 Task: Find connections with filter location Rāmganj with filter topic #jobinterviewswith filter profile language Spanish with filter current company Shoppers Stop with filter school Central Academy Schools with filter industry Oil and Coal Product Manufacturing with filter service category AssistanceAdvertising with filter keywords title Director of Ethical Hacking
Action: Mouse moved to (516, 99)
Screenshot: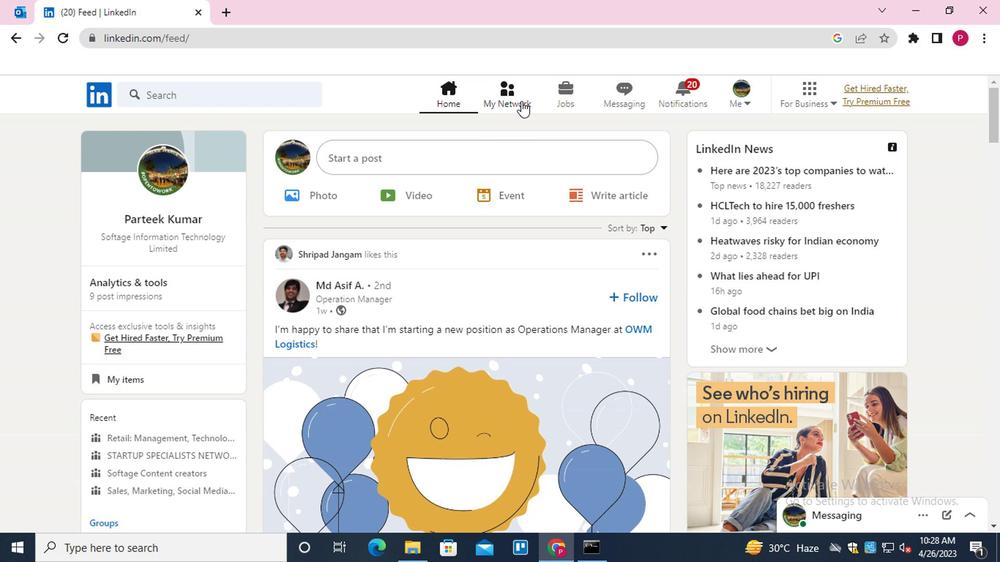 
Action: Mouse pressed left at (516, 99)
Screenshot: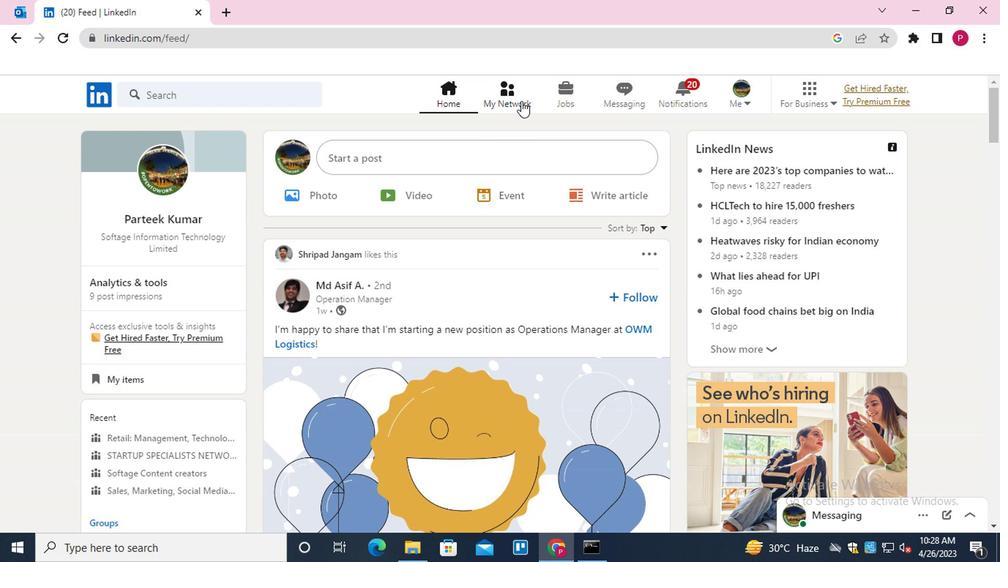 
Action: Mouse moved to (191, 182)
Screenshot: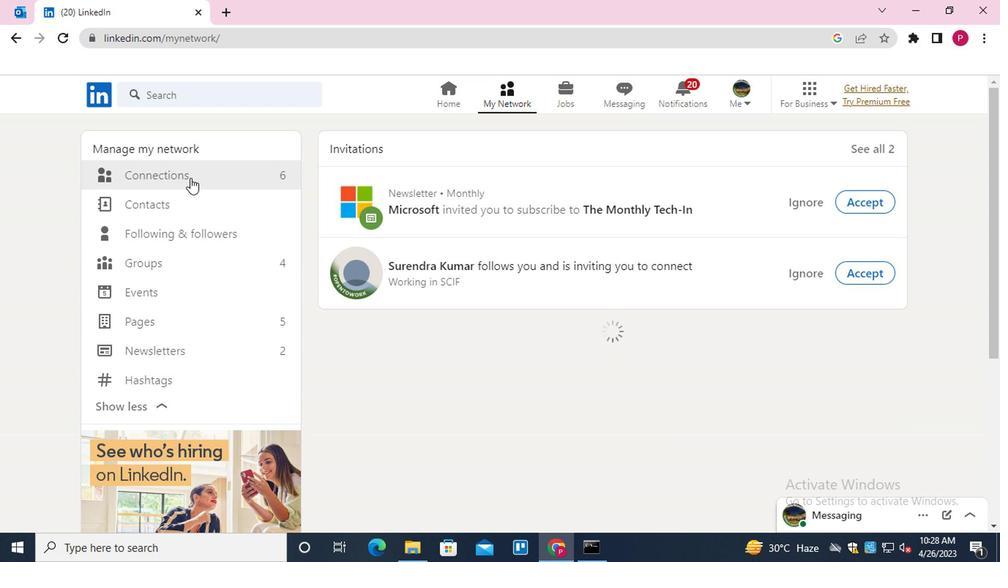 
Action: Mouse pressed left at (191, 182)
Screenshot: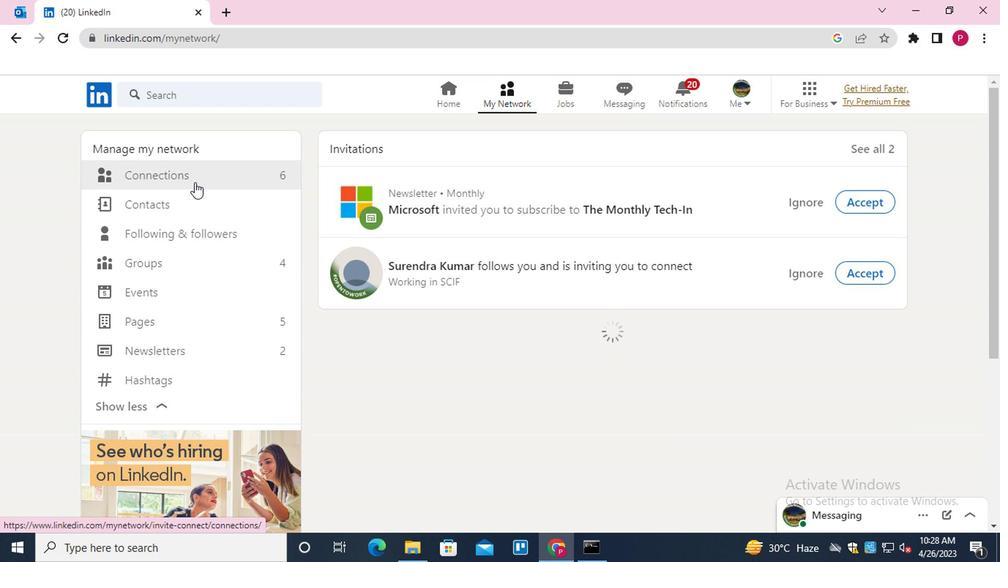 
Action: Mouse moved to (594, 173)
Screenshot: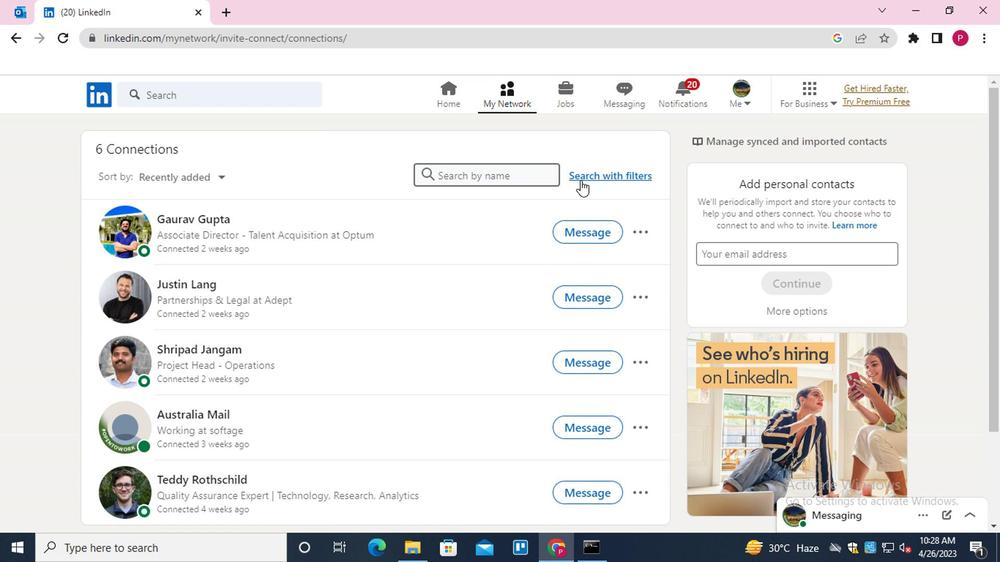 
Action: Mouse pressed left at (594, 173)
Screenshot: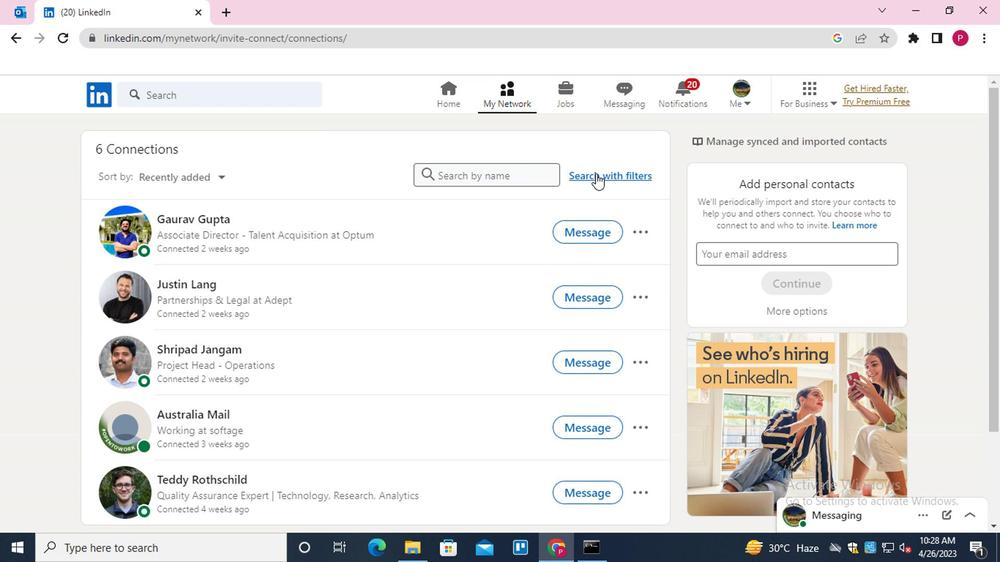 
Action: Mouse moved to (477, 128)
Screenshot: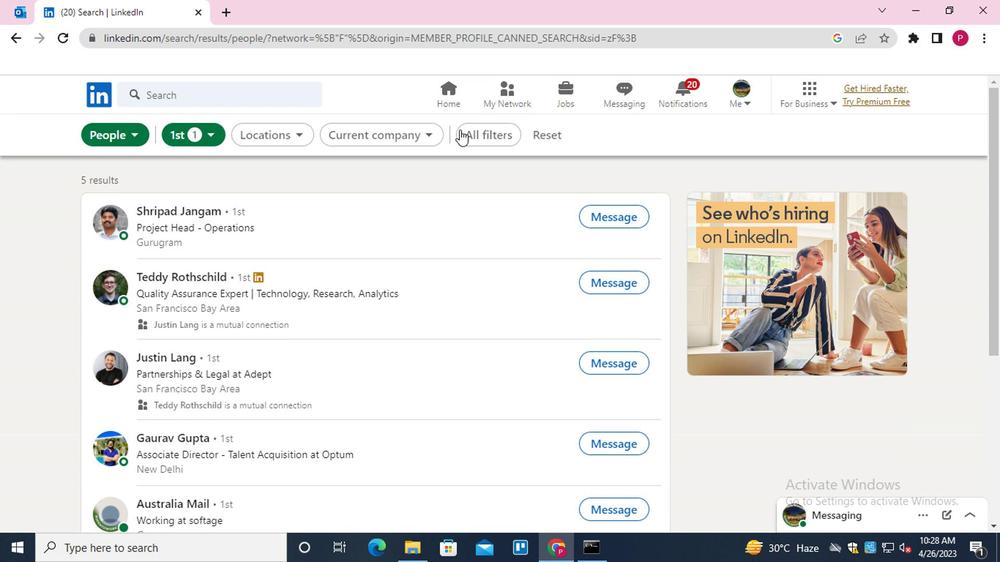 
Action: Mouse pressed left at (477, 128)
Screenshot: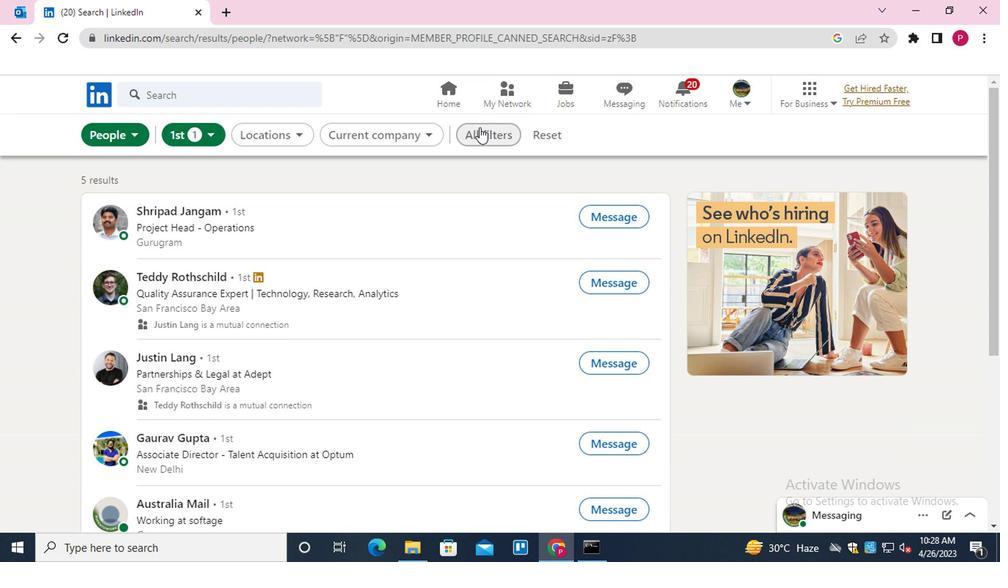 
Action: Mouse moved to (746, 311)
Screenshot: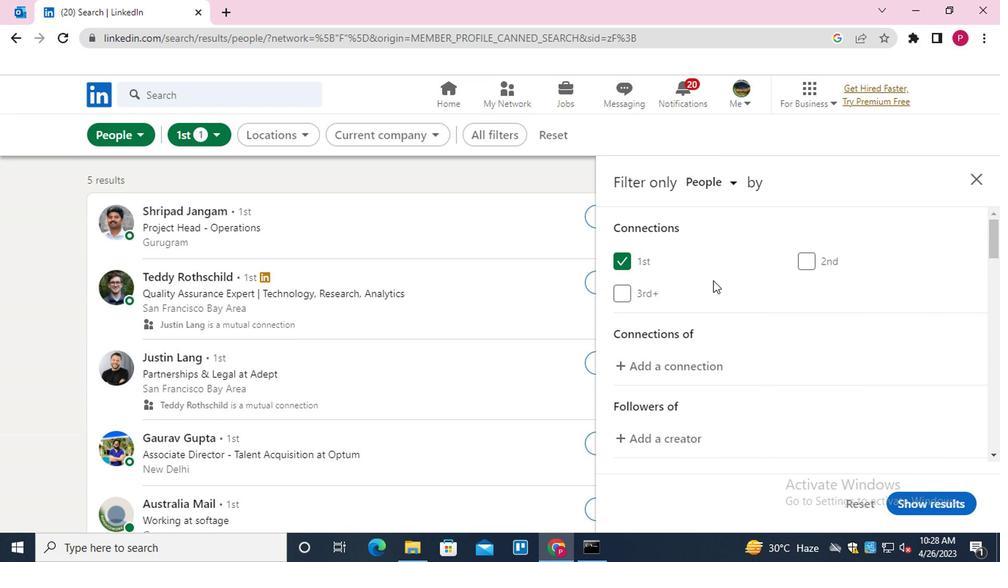 
Action: Mouse scrolled (746, 310) with delta (0, -1)
Screenshot: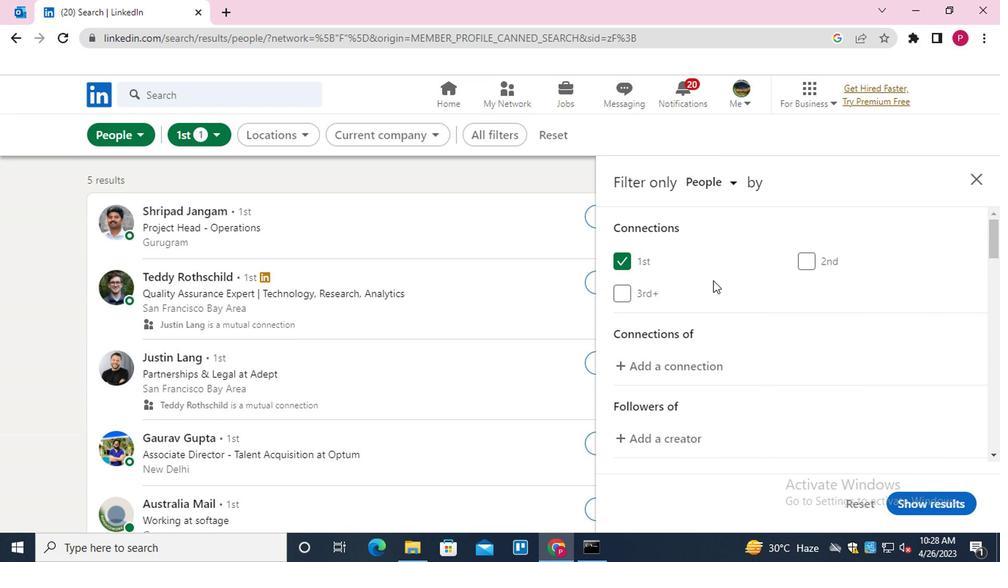 
Action: Mouse moved to (748, 314)
Screenshot: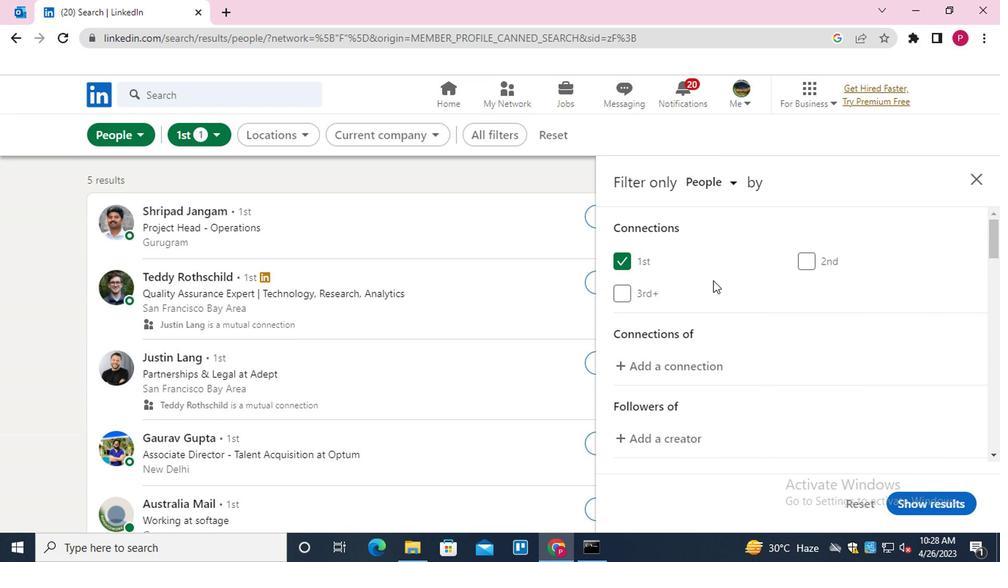 
Action: Mouse scrolled (748, 313) with delta (0, -1)
Screenshot: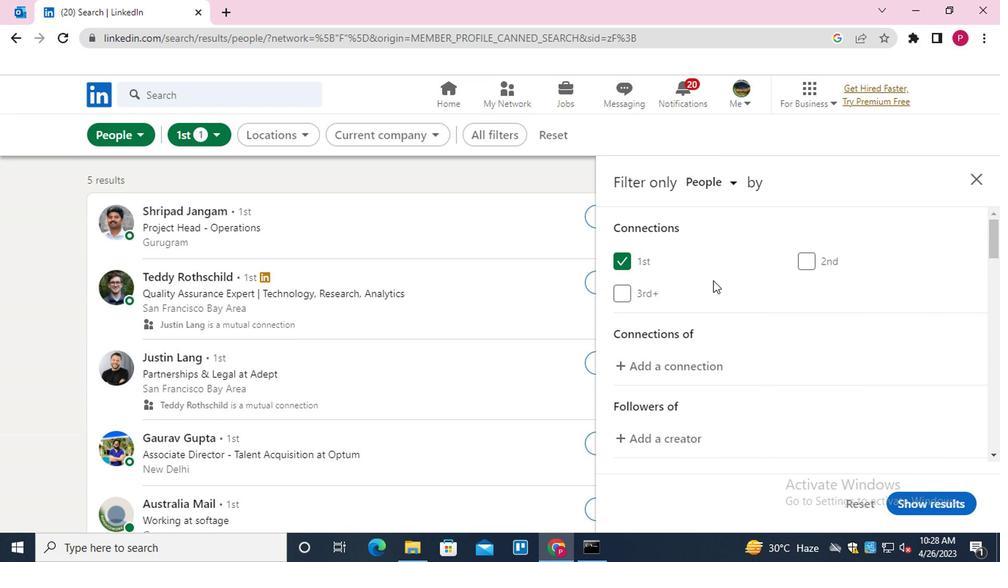 
Action: Mouse scrolled (748, 313) with delta (0, -1)
Screenshot: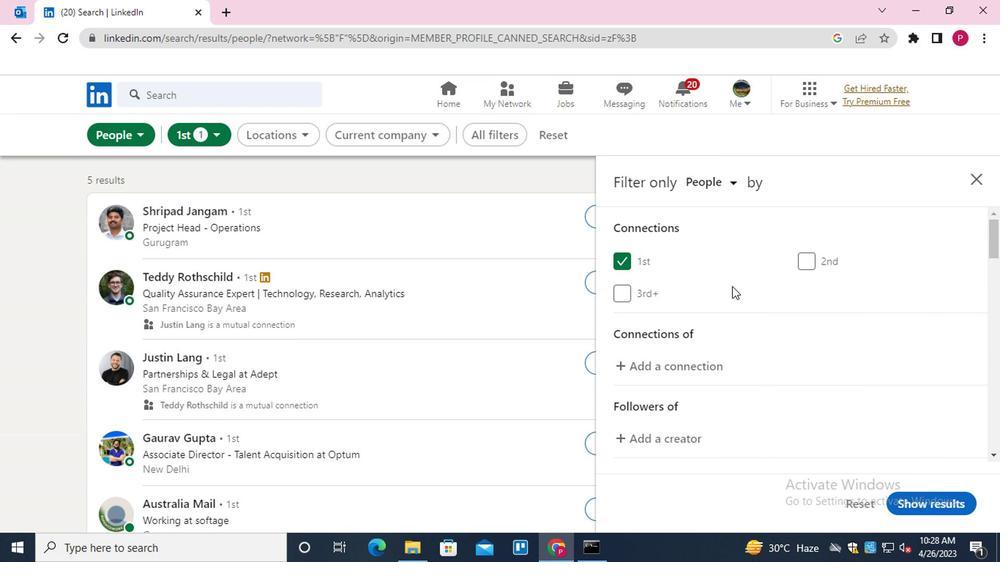 
Action: Mouse moved to (851, 344)
Screenshot: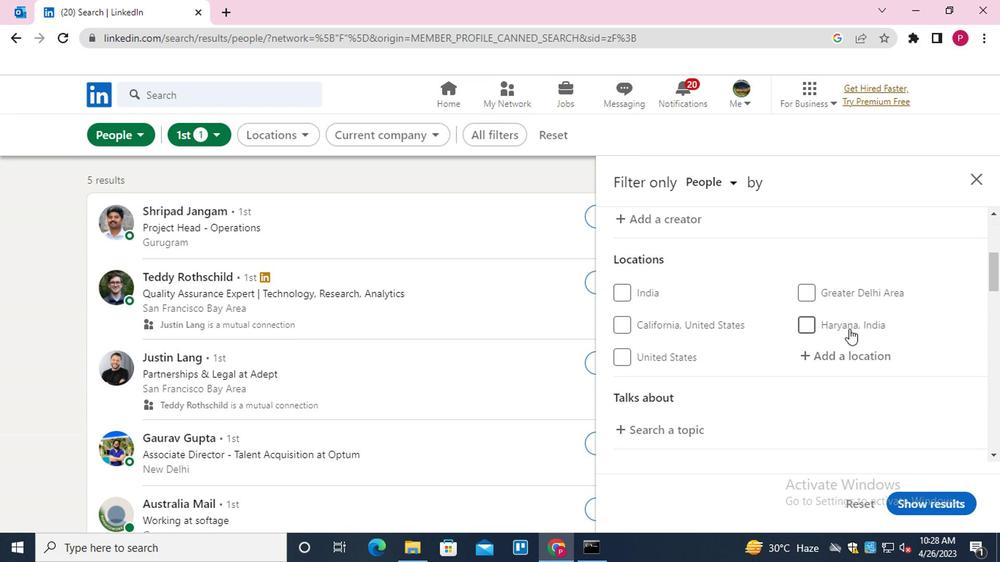 
Action: Mouse pressed left at (851, 344)
Screenshot: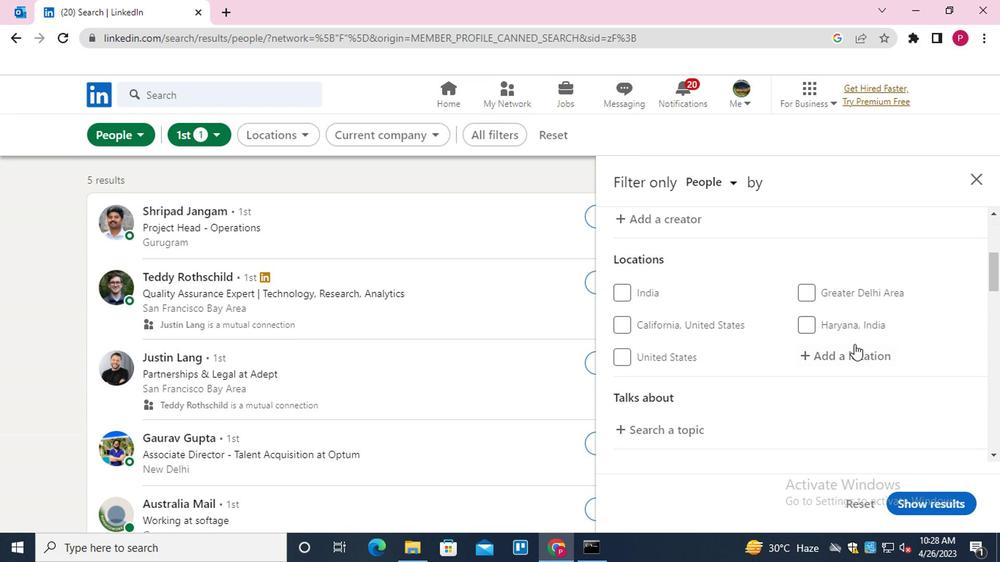 
Action: Key pressed <Key.shift>RAMGANJ<Key.down><Key.enter>
Screenshot: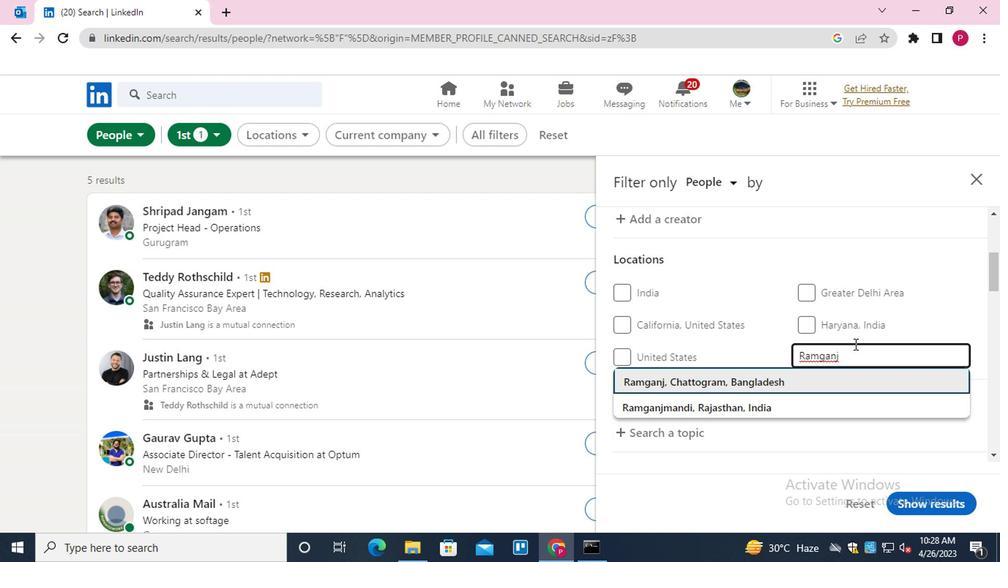 
Action: Mouse moved to (728, 341)
Screenshot: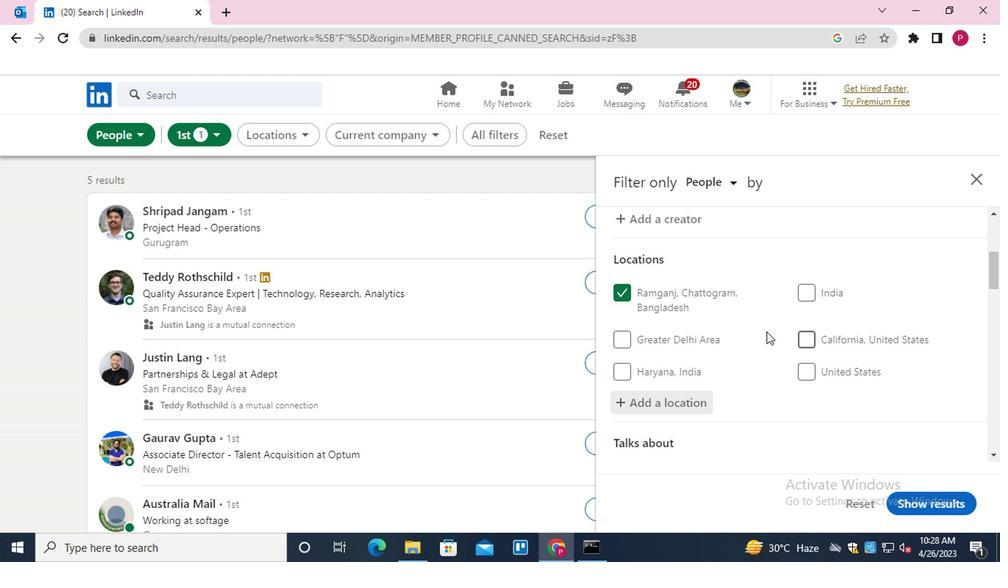 
Action: Mouse scrolled (728, 340) with delta (0, -1)
Screenshot: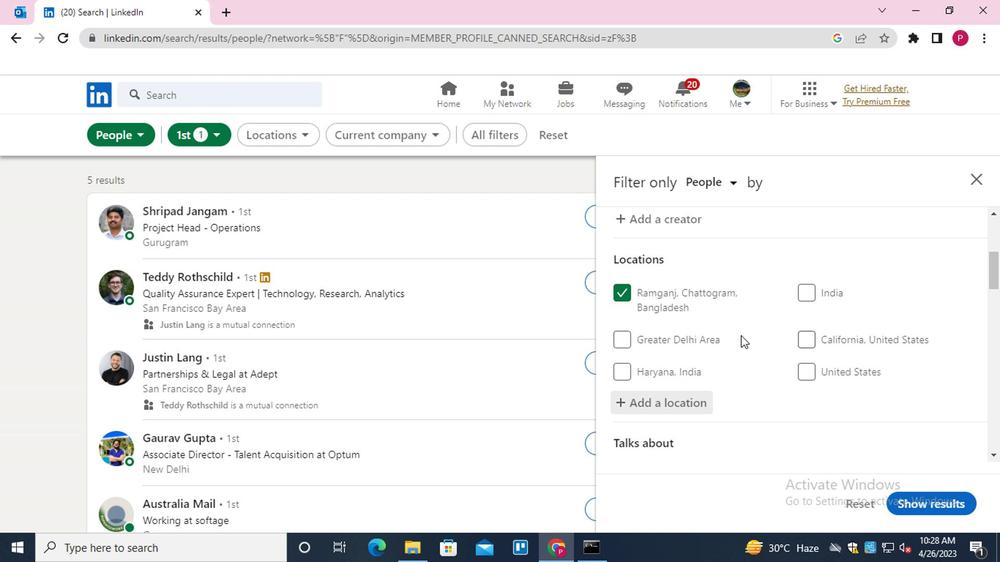 
Action: Mouse scrolled (728, 340) with delta (0, -1)
Screenshot: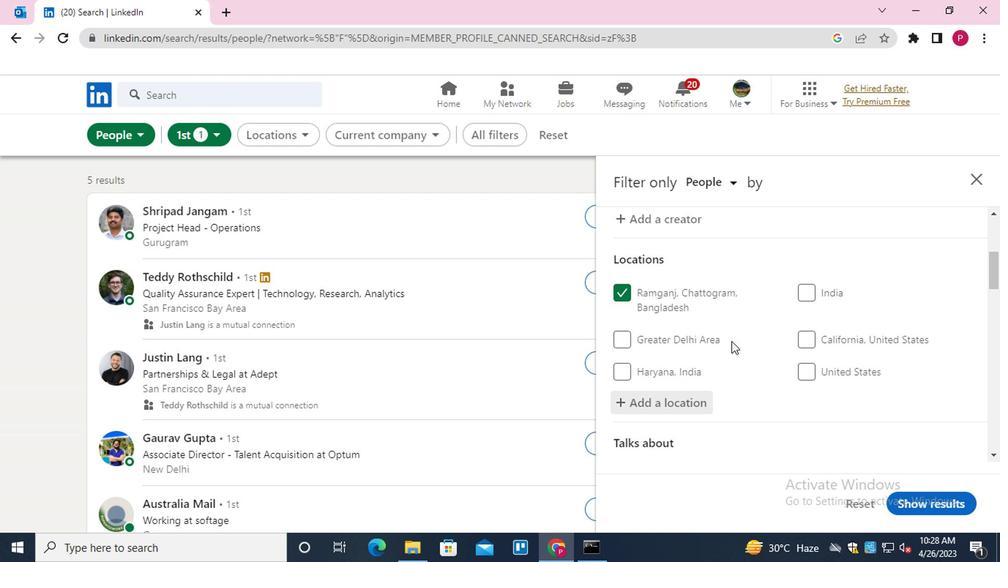 
Action: Mouse moved to (654, 327)
Screenshot: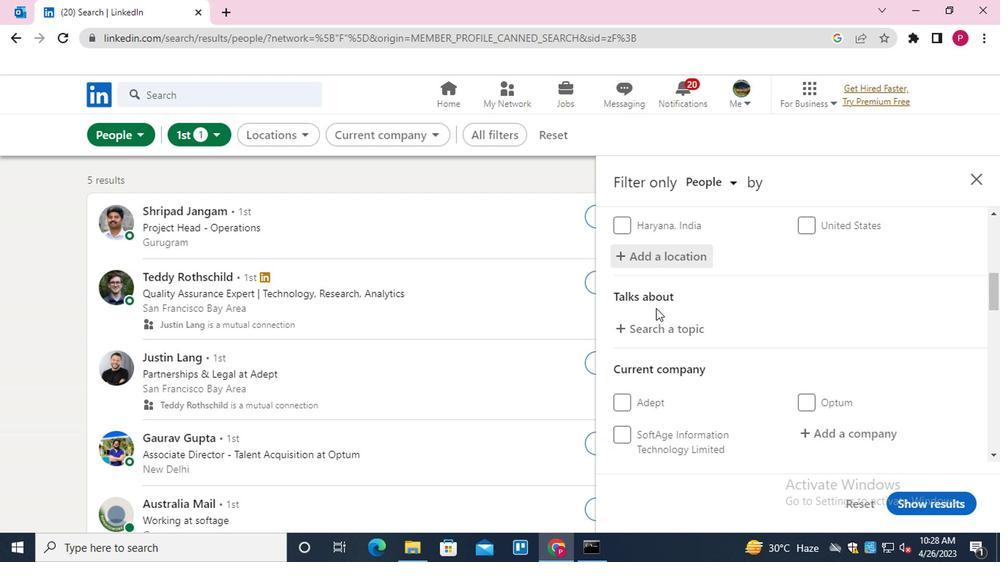 
Action: Mouse pressed left at (654, 327)
Screenshot: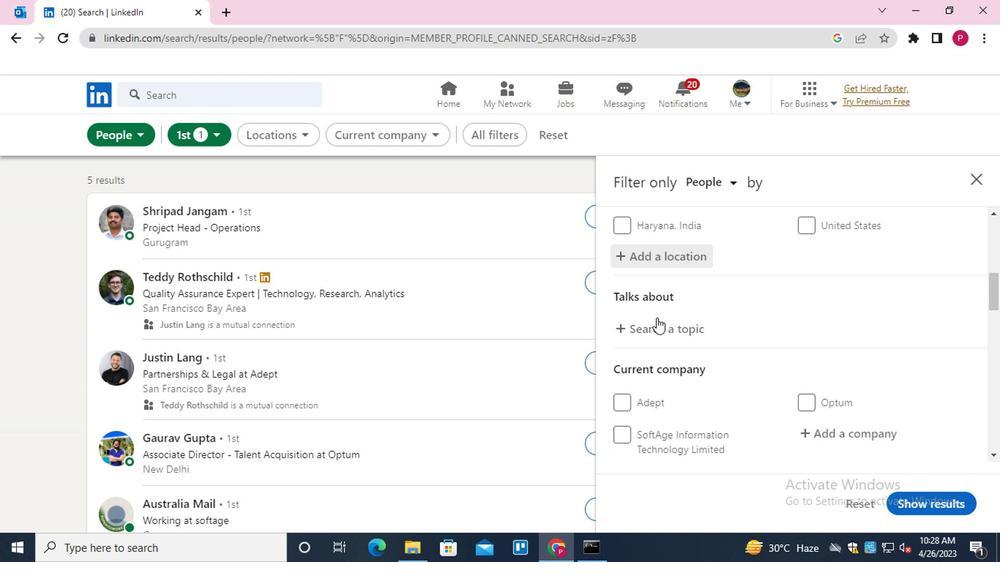 
Action: Mouse moved to (654, 327)
Screenshot: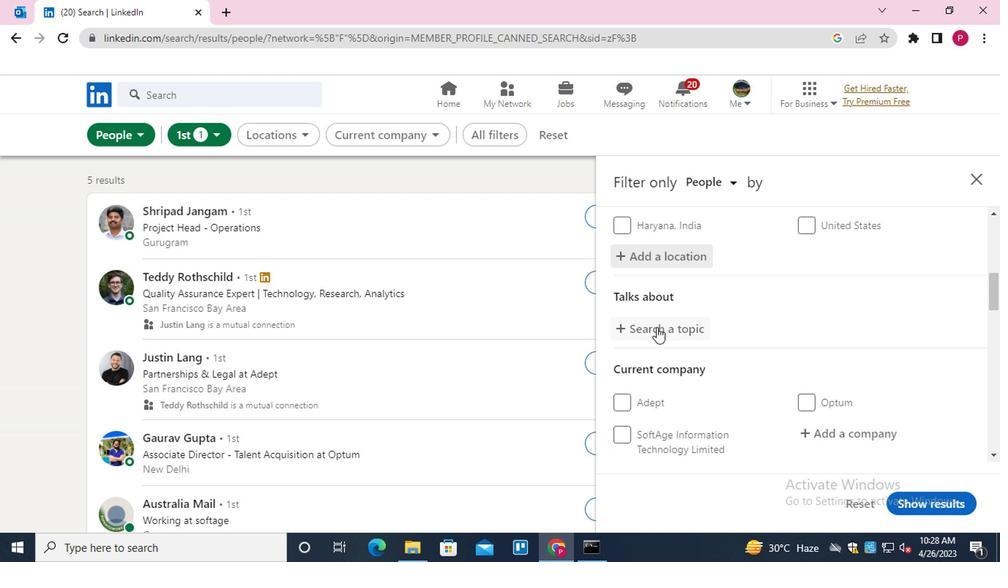 
Action: Key pressed JOBINTERVIEW<Key.down><Key.down><Key.enter>
Screenshot: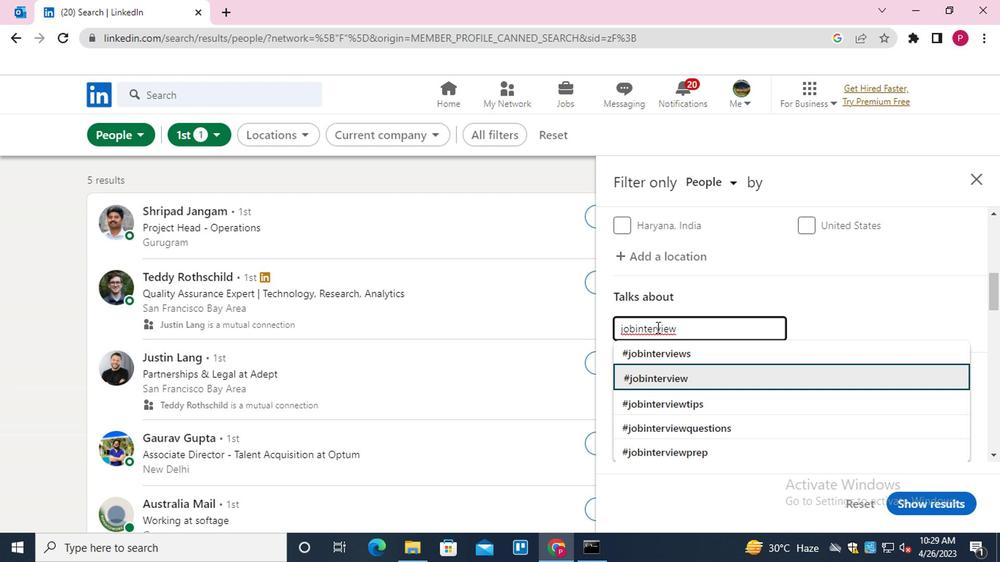 
Action: Mouse moved to (644, 336)
Screenshot: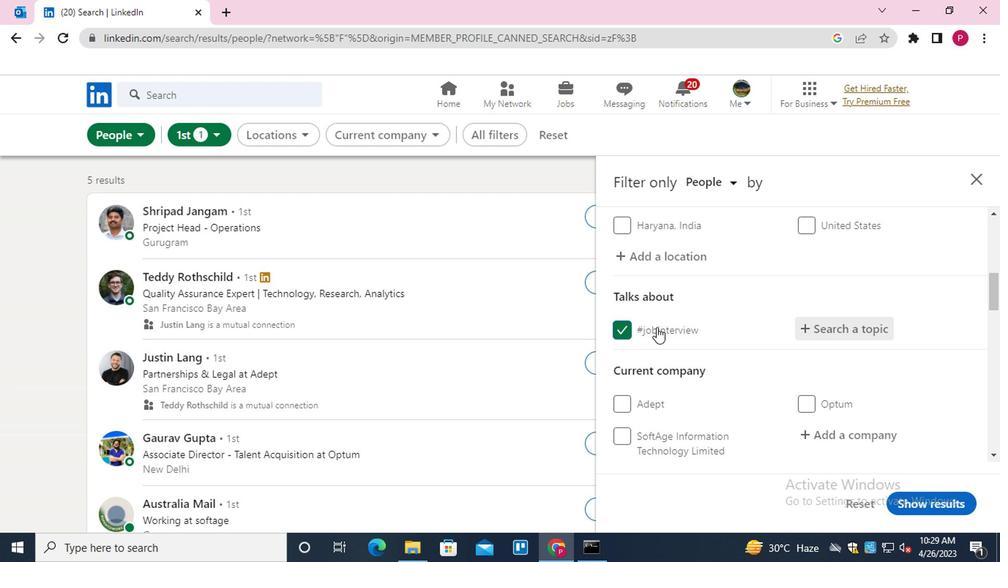 
Action: Mouse scrolled (644, 335) with delta (0, -1)
Screenshot: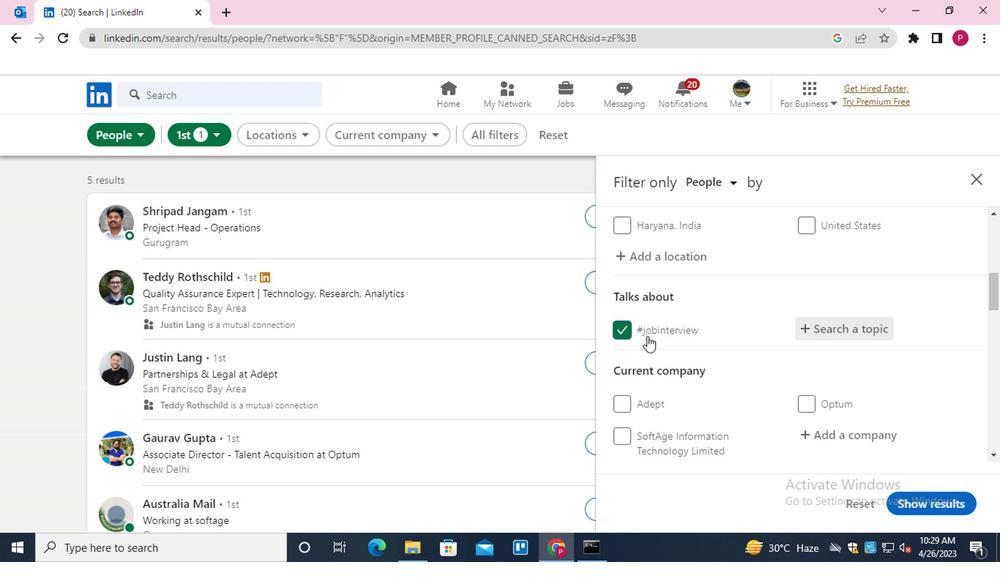
Action: Mouse moved to (643, 336)
Screenshot: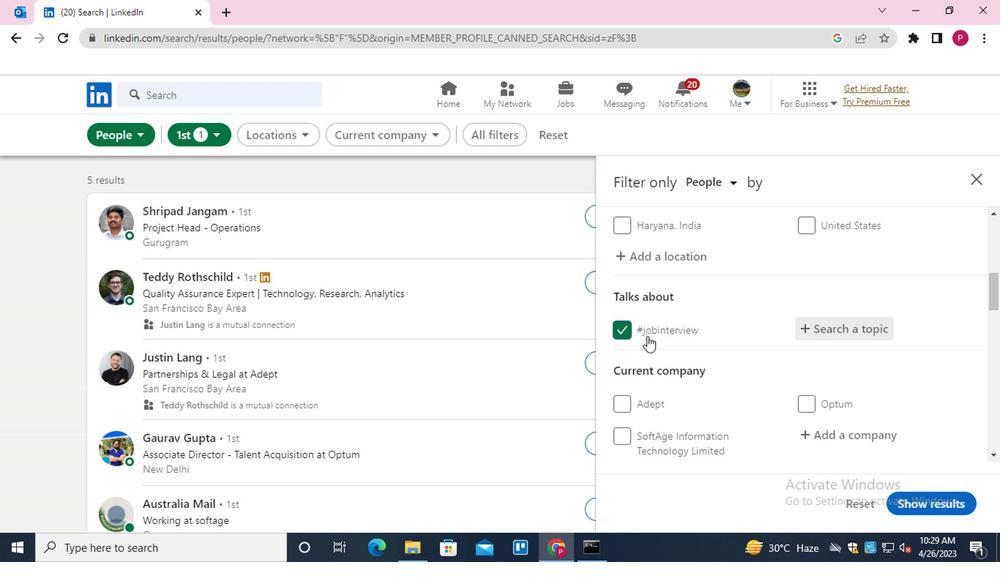 
Action: Mouse scrolled (643, 335) with delta (0, -1)
Screenshot: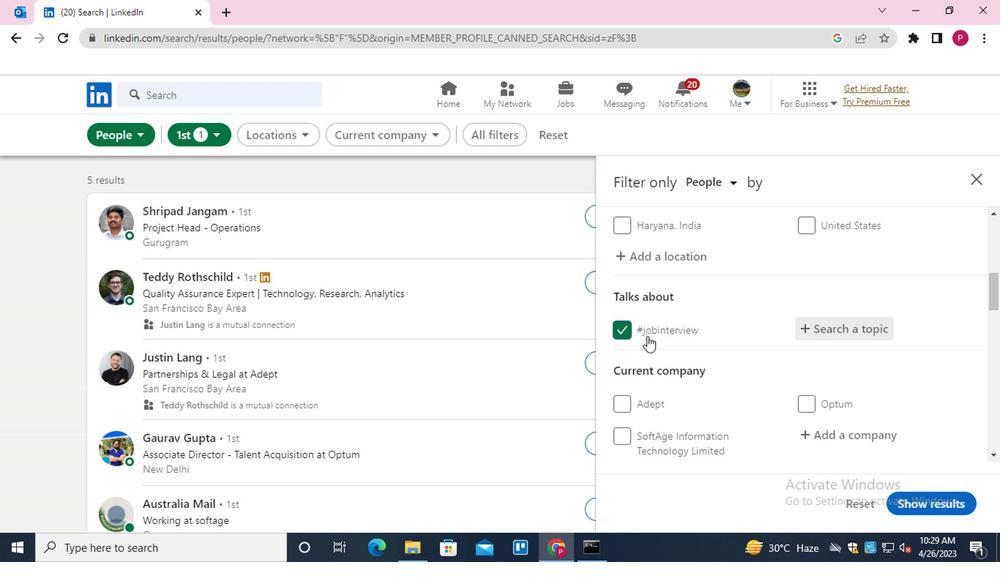 
Action: Mouse moved to (644, 336)
Screenshot: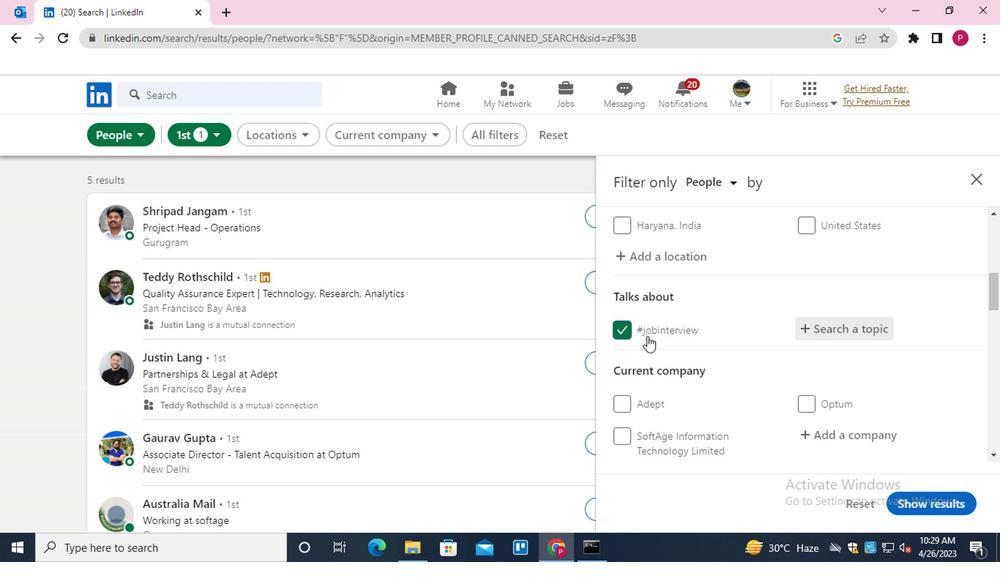 
Action: Mouse scrolled (644, 335) with delta (0, -1)
Screenshot: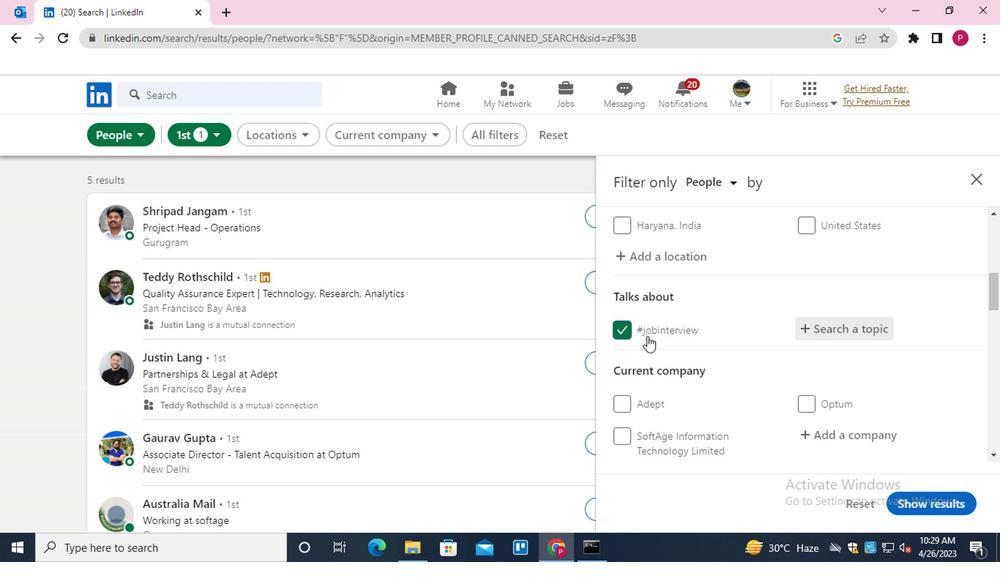 
Action: Mouse moved to (843, 207)
Screenshot: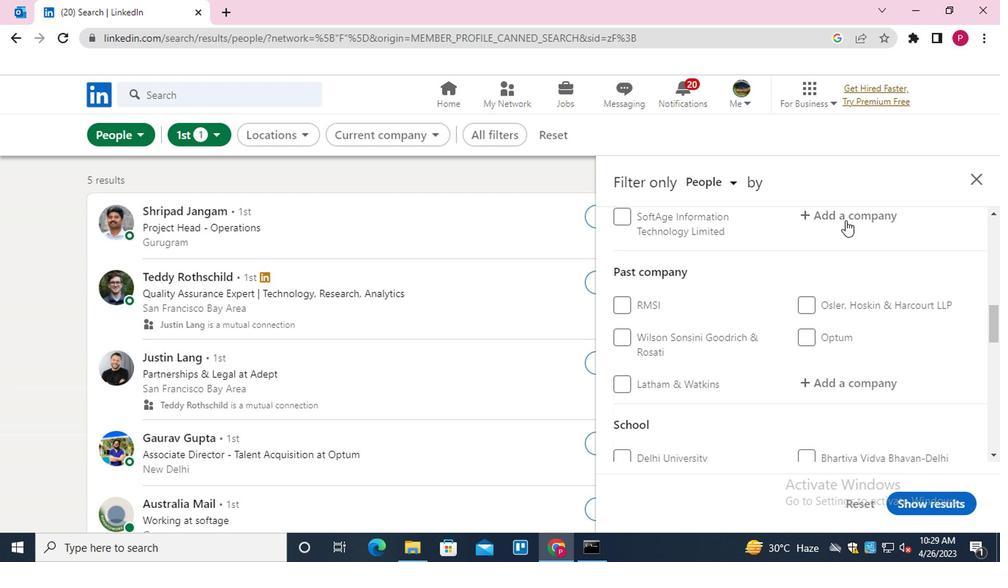
Action: Mouse pressed left at (843, 207)
Screenshot: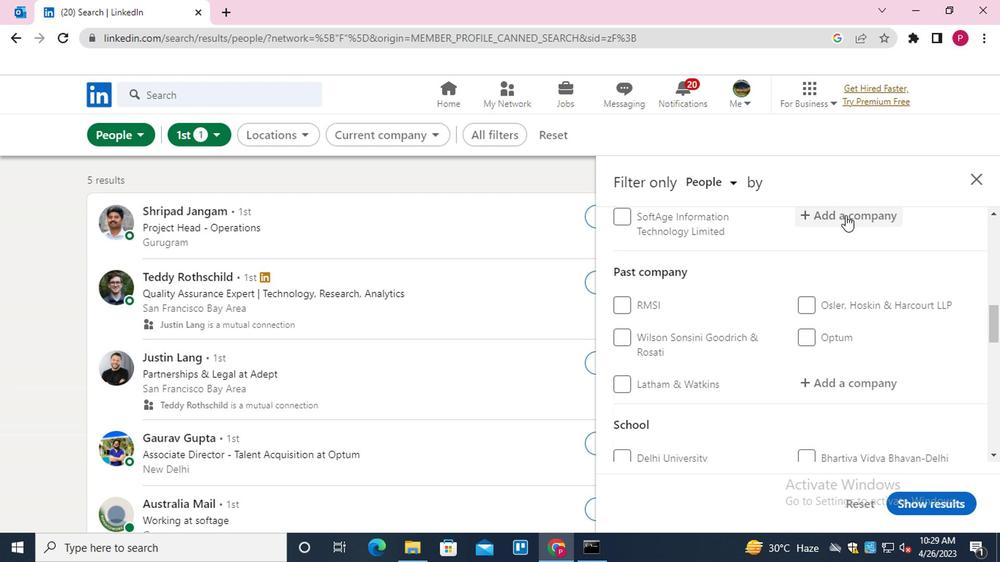 
Action: Mouse moved to (842, 213)
Screenshot: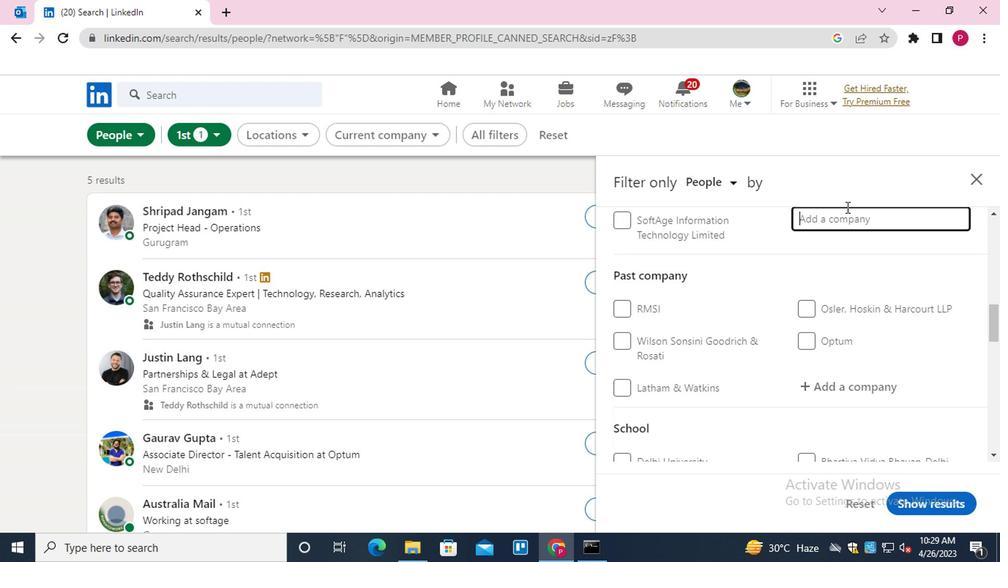 
Action: Key pressed <Key.shift>SHOPPERS
Screenshot: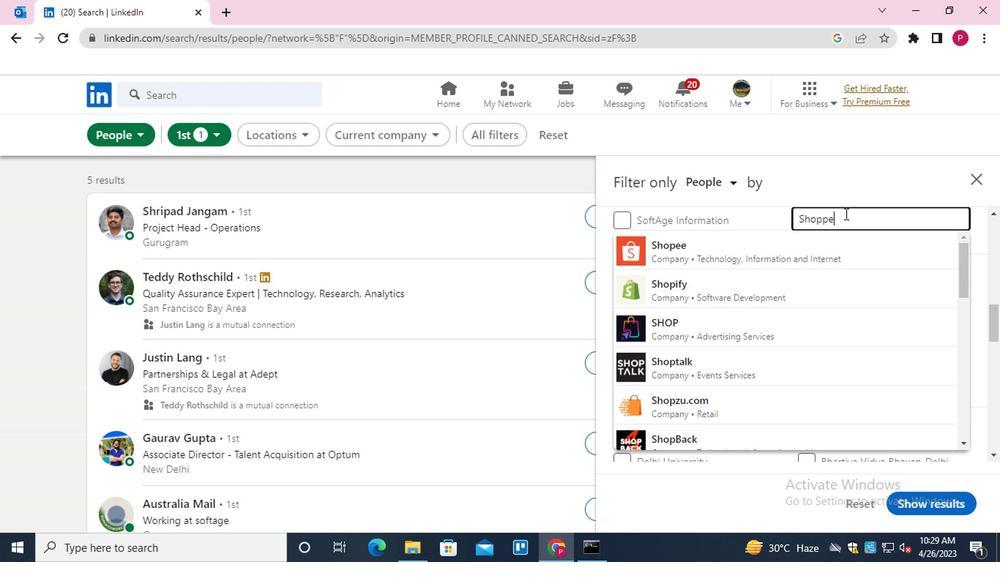 
Action: Mouse moved to (814, 250)
Screenshot: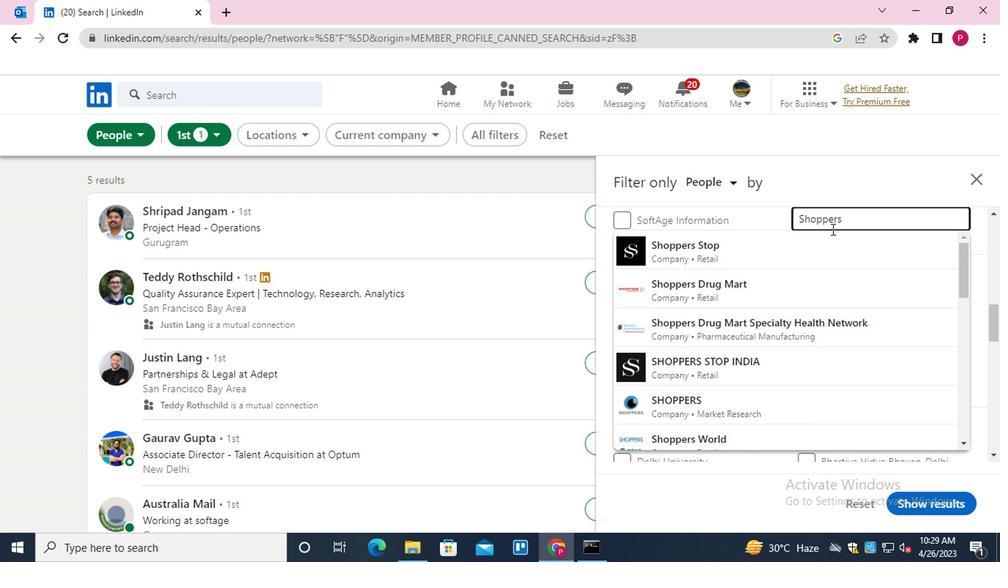 
Action: Mouse pressed left at (814, 250)
Screenshot: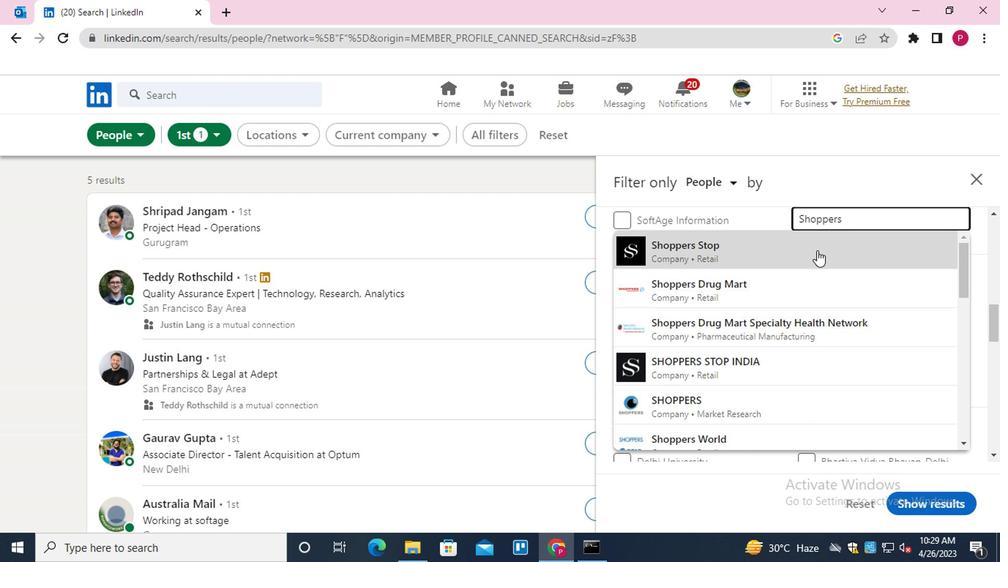 
Action: Mouse moved to (766, 313)
Screenshot: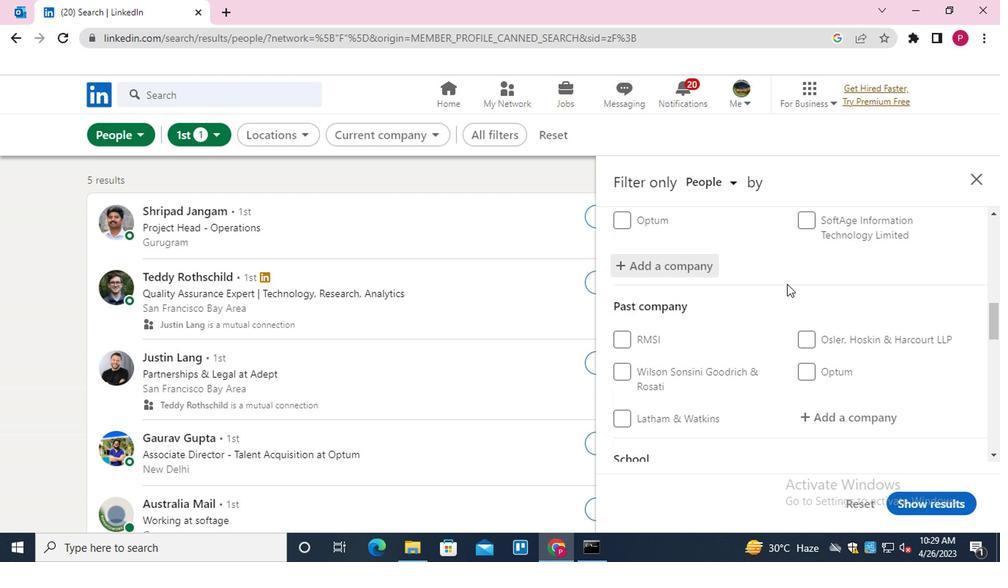 
Action: Mouse scrolled (766, 312) with delta (0, -1)
Screenshot: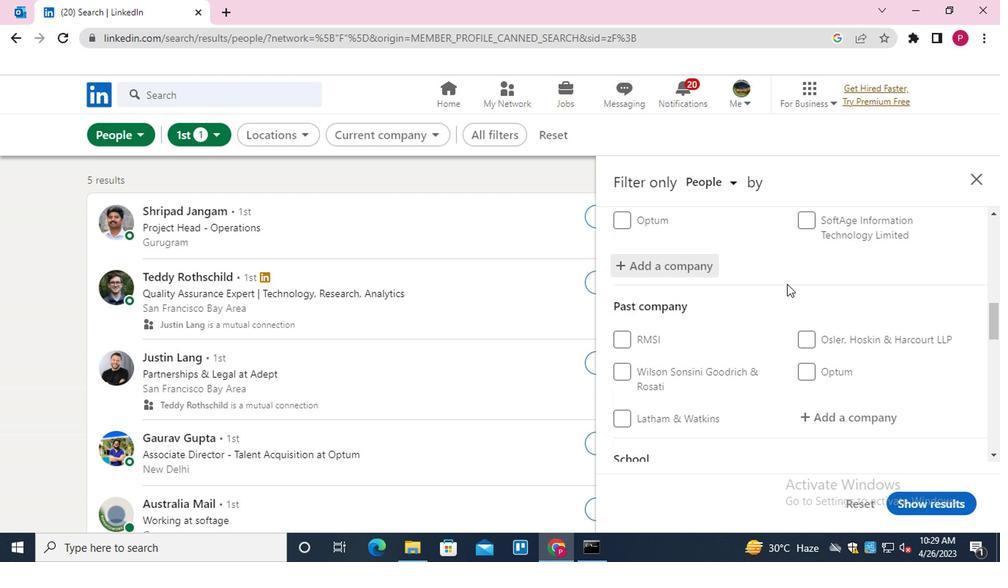
Action: Mouse scrolled (766, 312) with delta (0, -1)
Screenshot: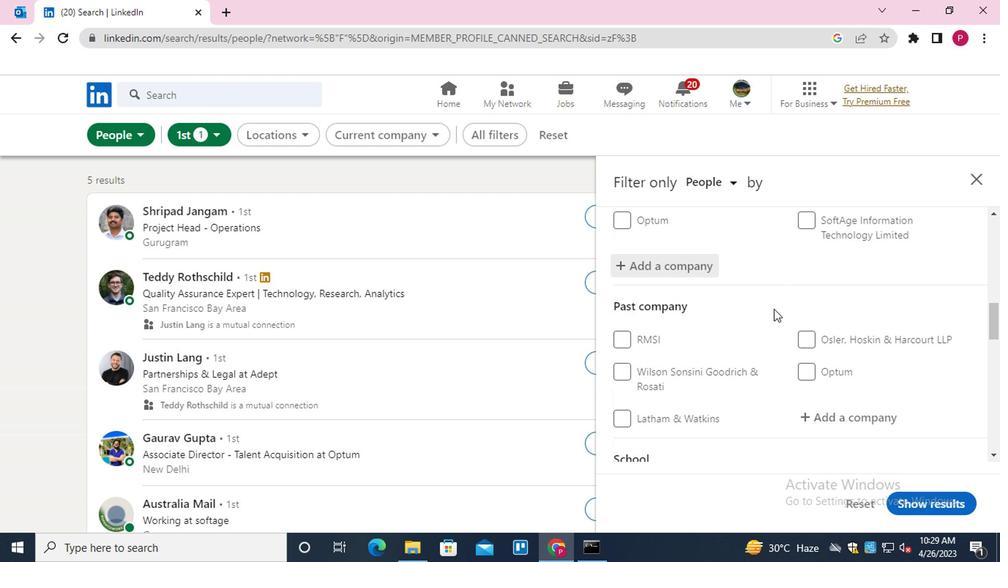 
Action: Mouse moved to (834, 278)
Screenshot: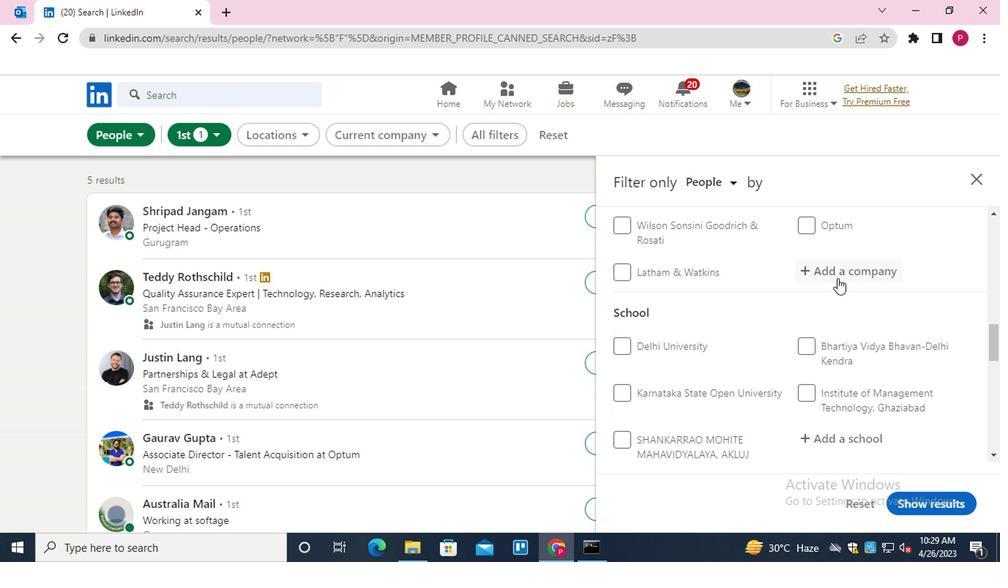 
Action: Mouse scrolled (834, 277) with delta (0, 0)
Screenshot: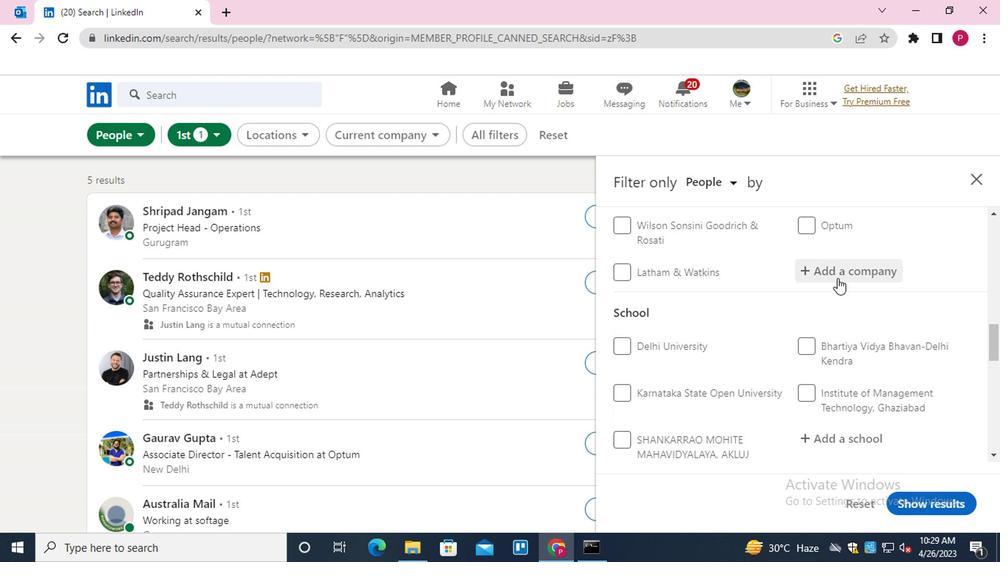 
Action: Mouse moved to (834, 279)
Screenshot: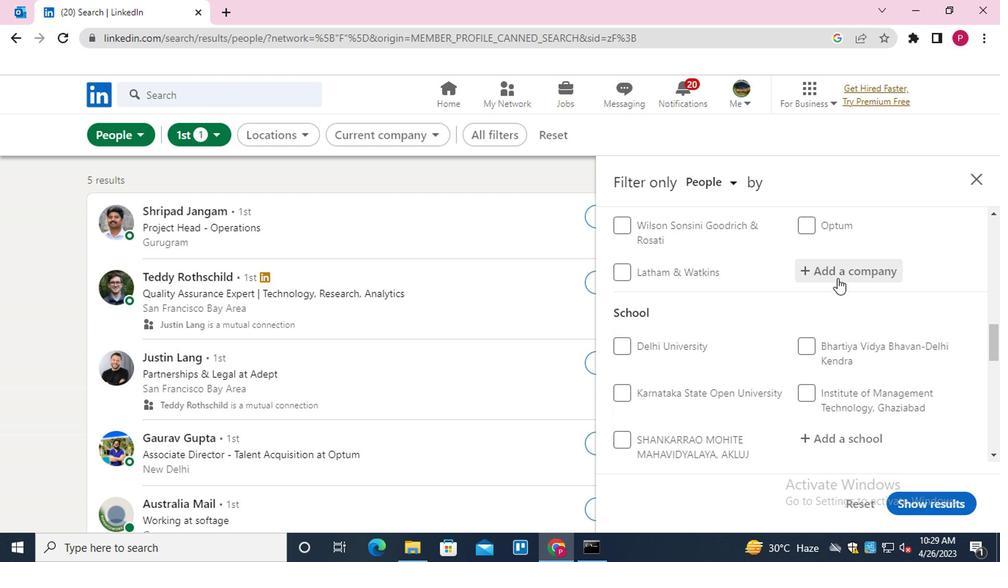 
Action: Mouse scrolled (834, 278) with delta (0, -1)
Screenshot: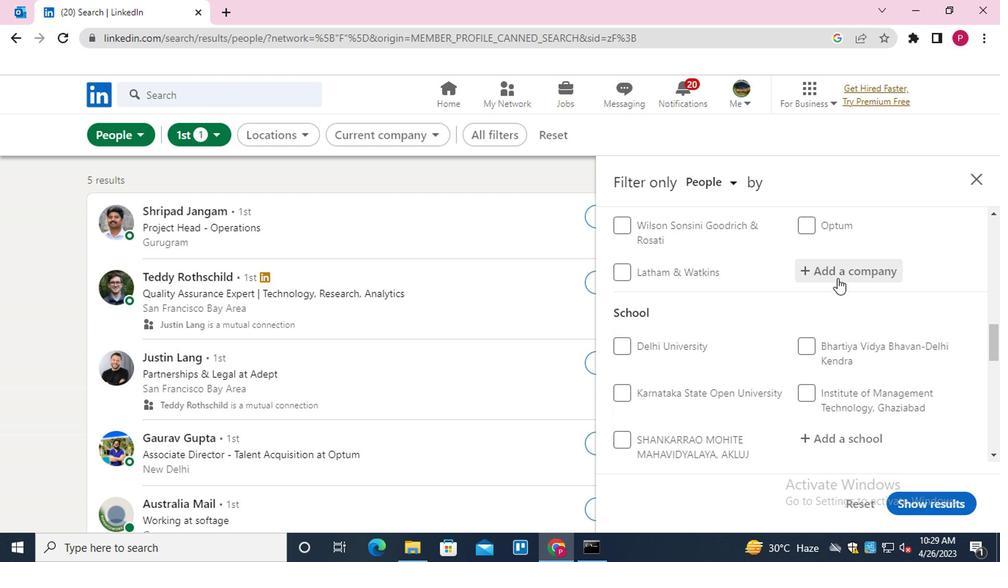 
Action: Mouse moved to (830, 290)
Screenshot: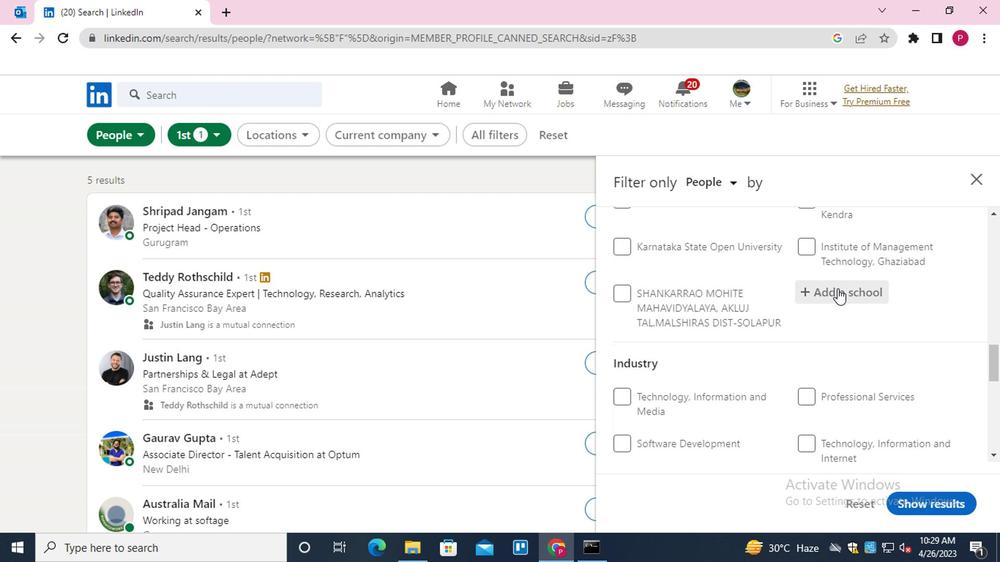 
Action: Mouse scrolled (830, 291) with delta (0, 1)
Screenshot: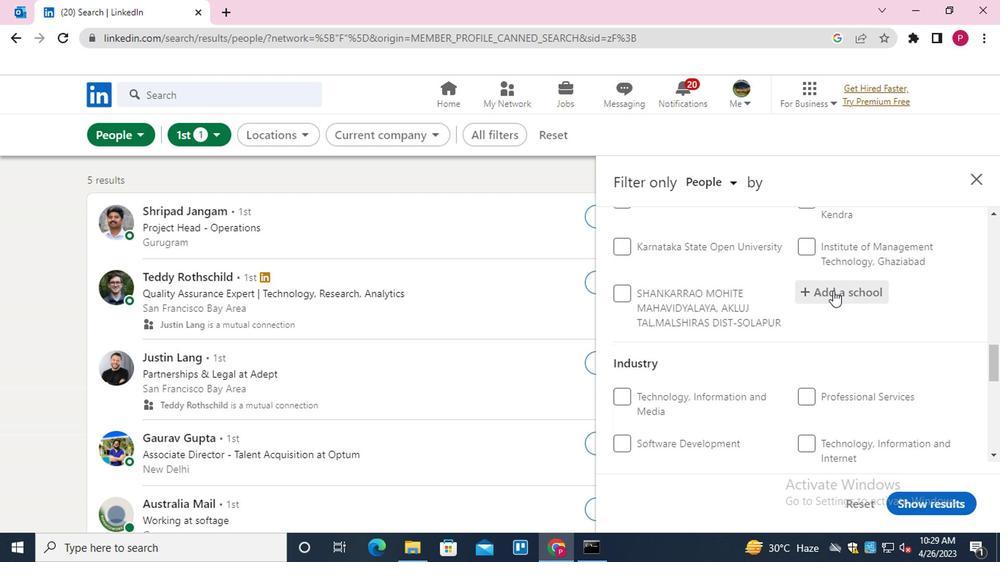 
Action: Mouse moved to (831, 364)
Screenshot: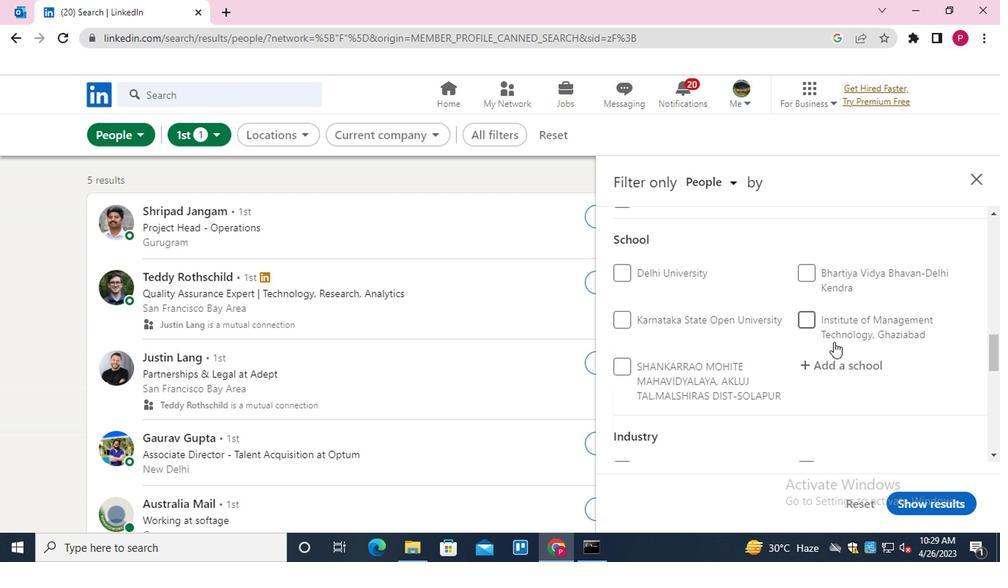 
Action: Mouse pressed left at (831, 364)
Screenshot: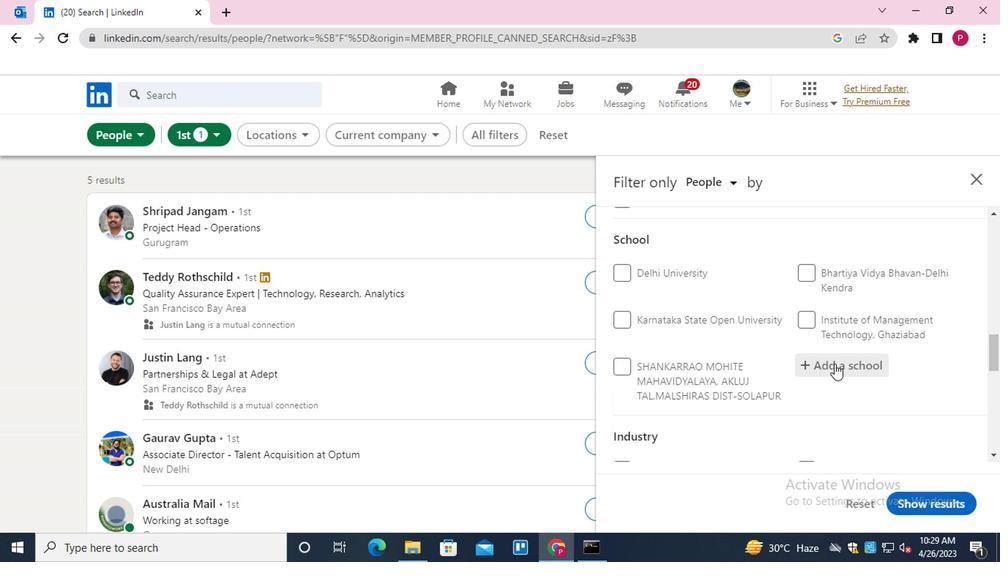 
Action: Mouse moved to (831, 364)
Screenshot: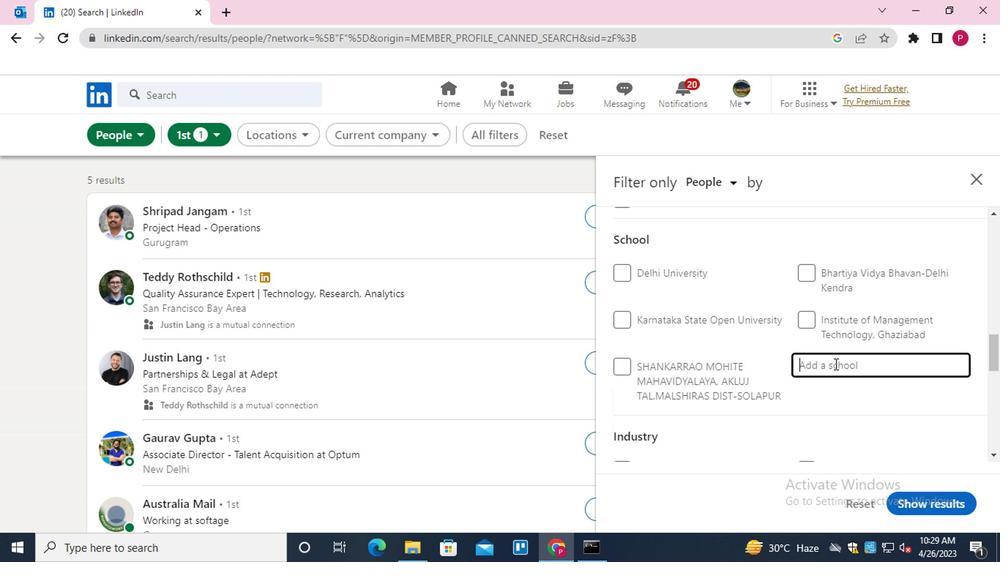 
Action: Key pressed <Key.shift>CENTRAL<Key.space><Key.shift>ACADEMY<Key.space>
Screenshot: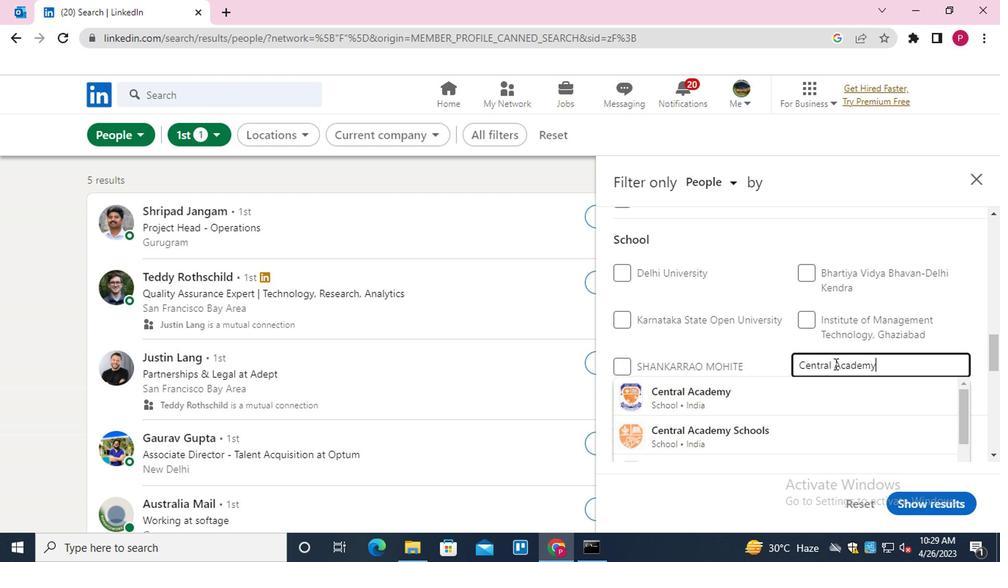 
Action: Mouse moved to (753, 401)
Screenshot: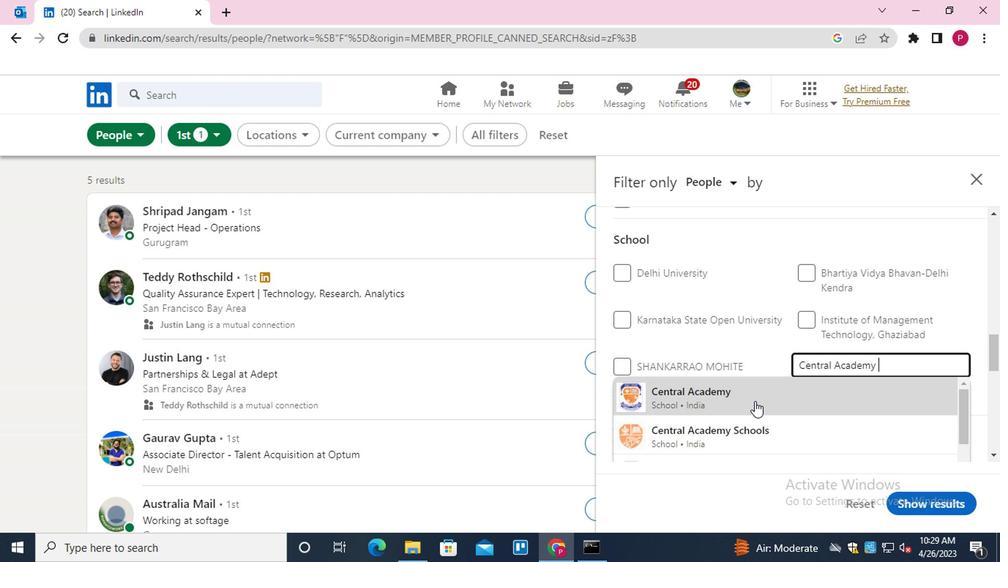 
Action: Mouse scrolled (753, 401) with delta (0, 0)
Screenshot: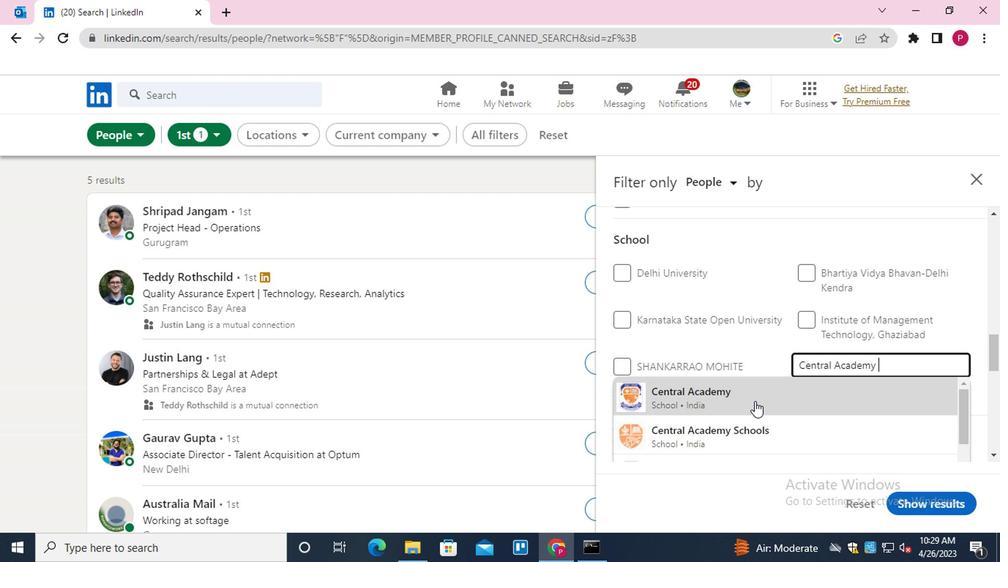 
Action: Mouse moved to (756, 401)
Screenshot: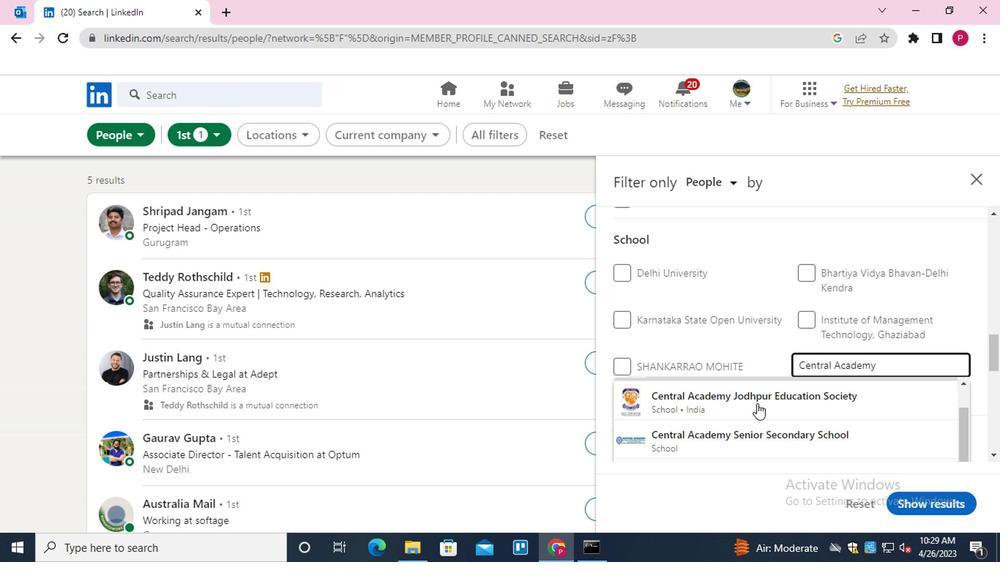 
Action: Mouse scrolled (756, 401) with delta (0, 0)
Screenshot: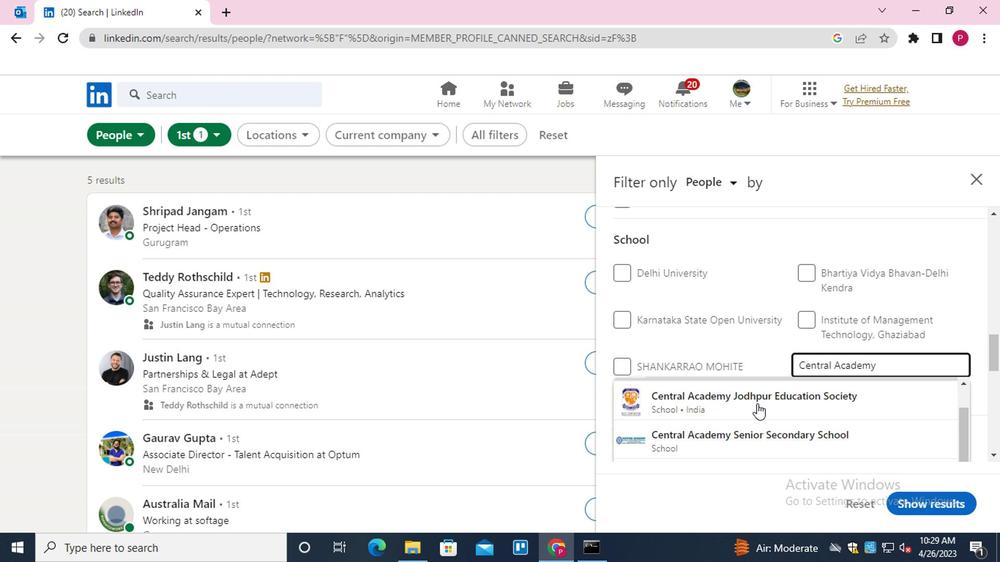 
Action: Mouse moved to (760, 427)
Screenshot: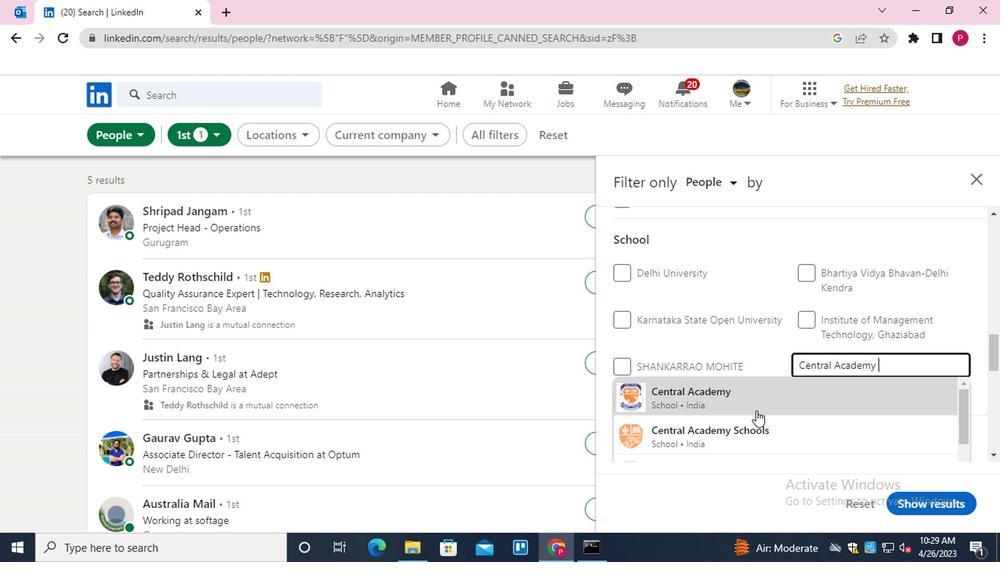 
Action: Mouse pressed left at (760, 427)
Screenshot: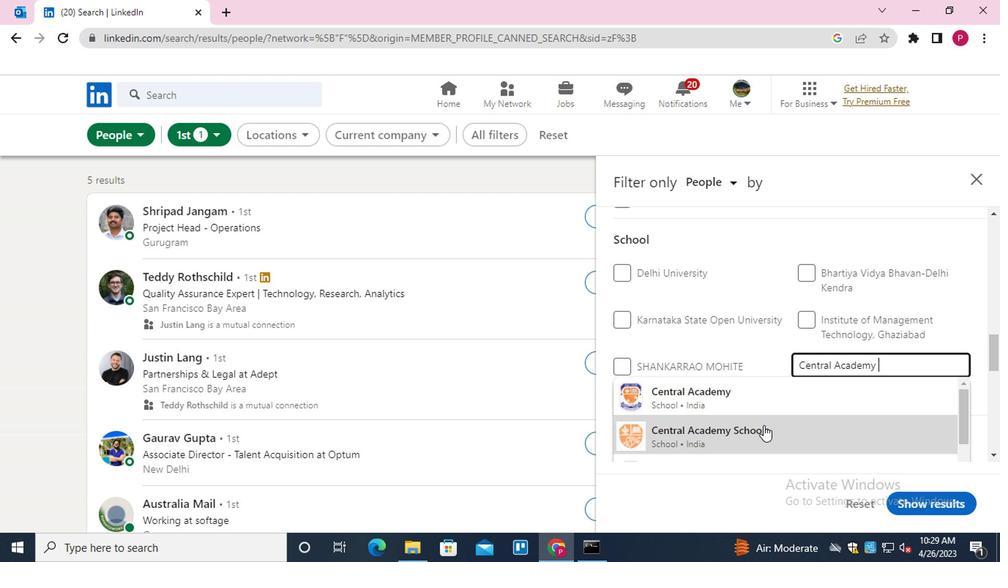 
Action: Mouse moved to (760, 367)
Screenshot: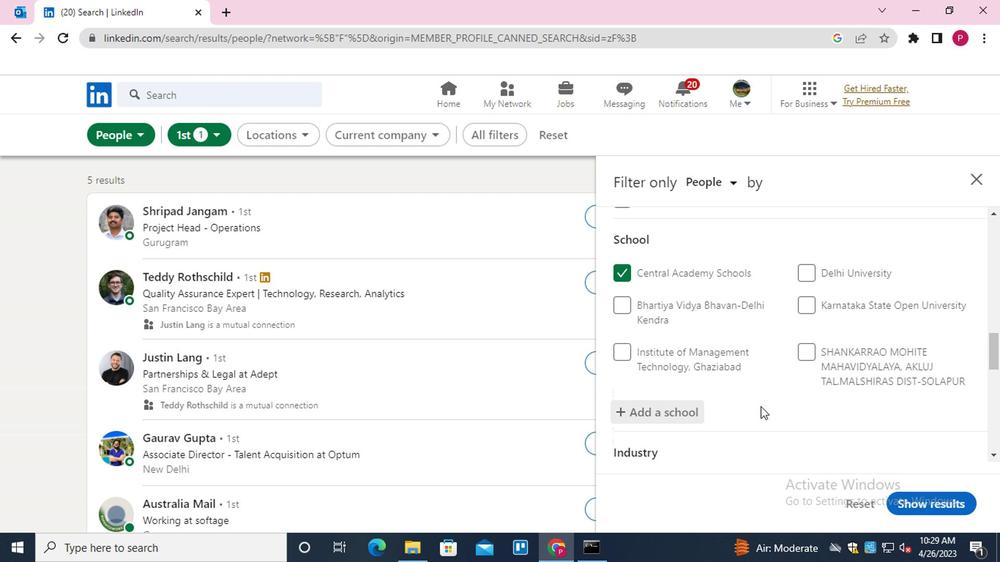 
Action: Mouse scrolled (760, 367) with delta (0, 0)
Screenshot: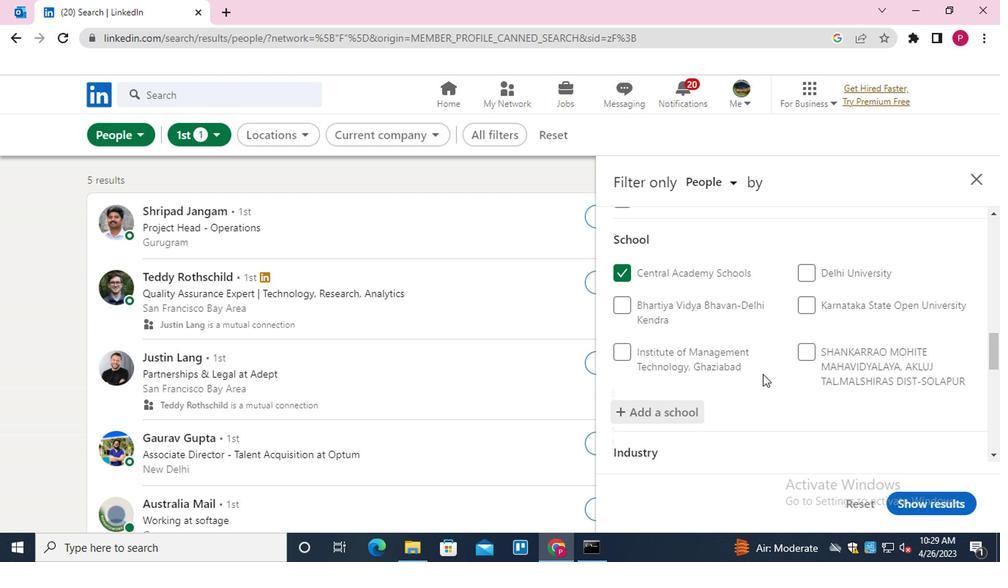 
Action: Mouse scrolled (760, 367) with delta (0, 0)
Screenshot: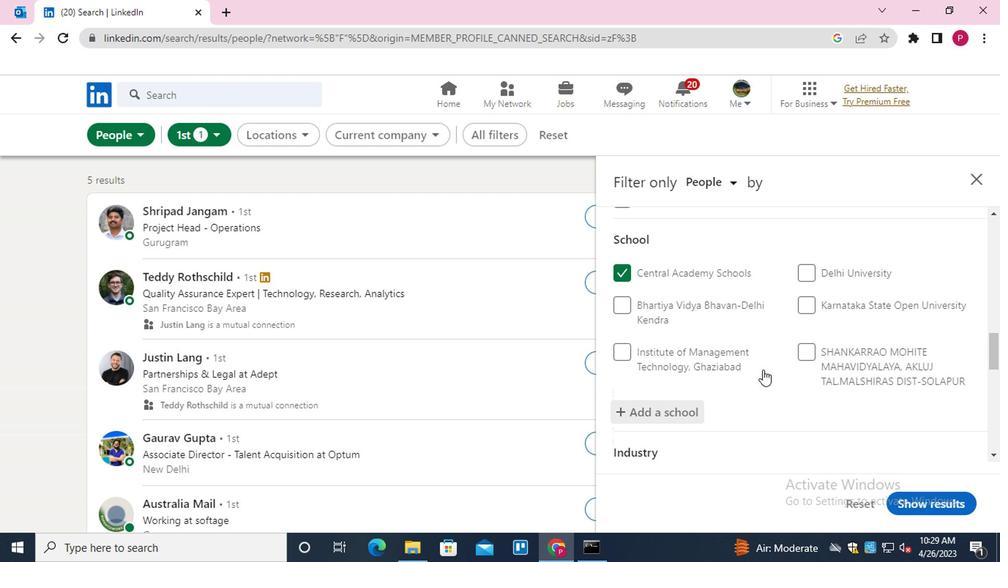 
Action: Mouse moved to (700, 340)
Screenshot: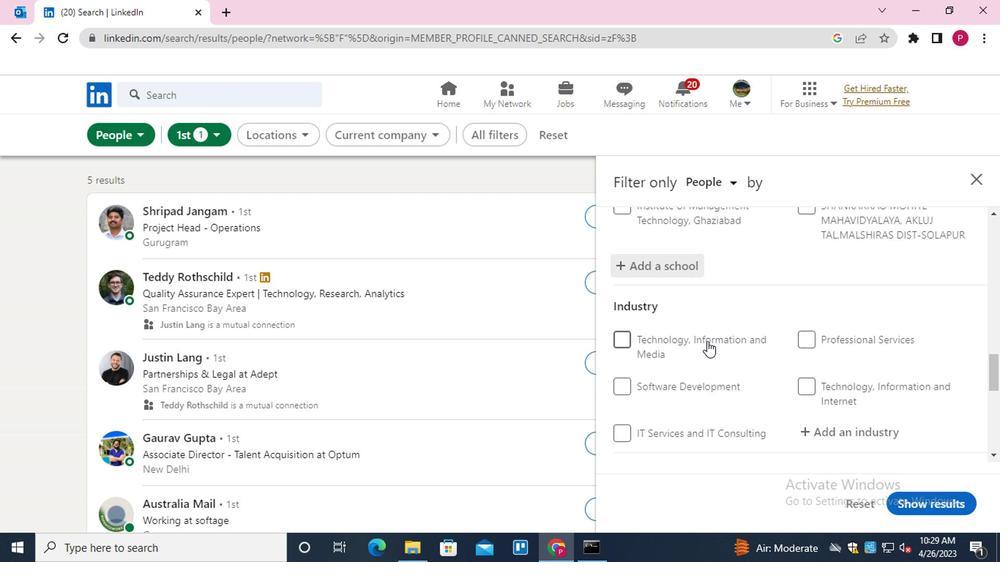 
Action: Mouse scrolled (700, 339) with delta (0, -1)
Screenshot: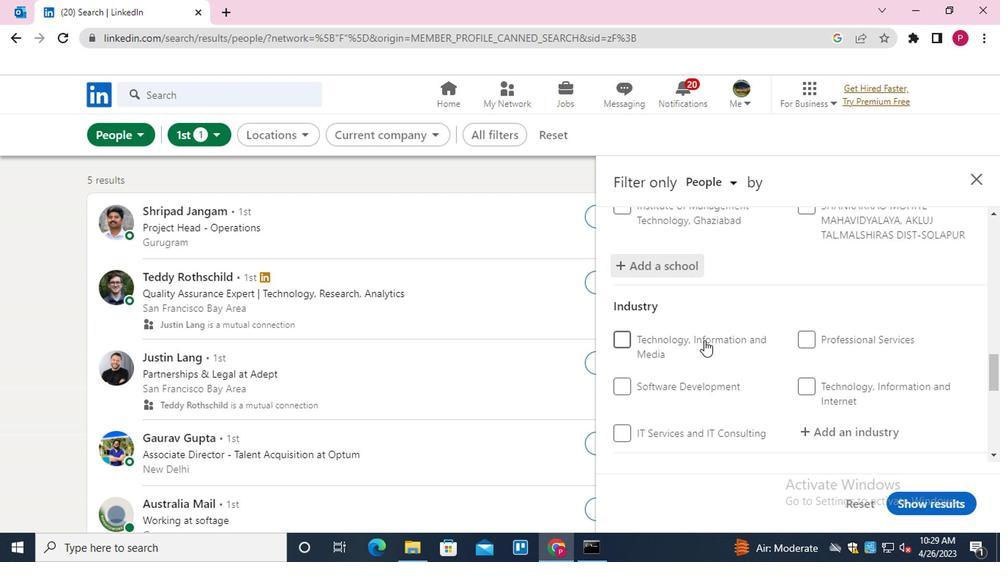 
Action: Mouse scrolled (700, 339) with delta (0, -1)
Screenshot: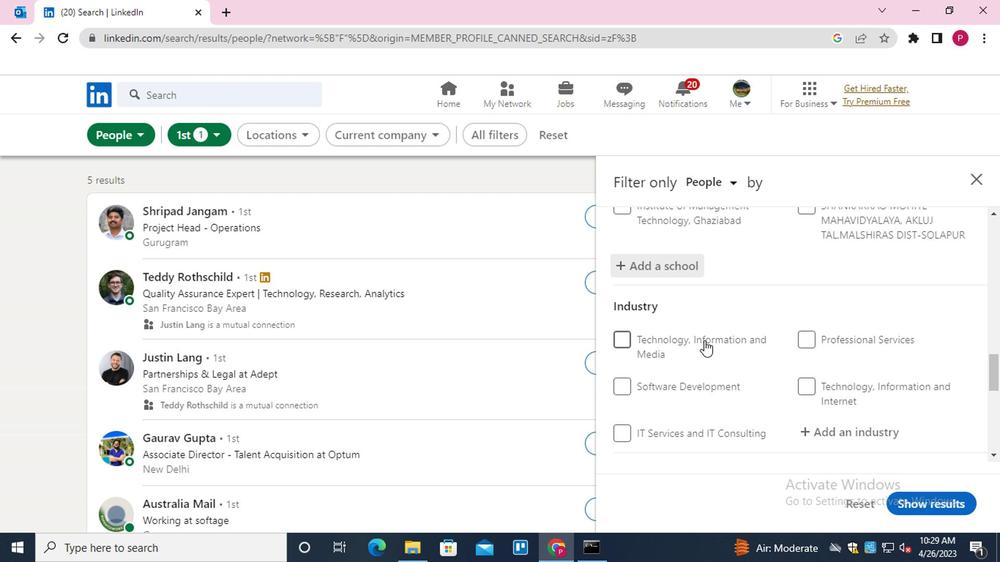 
Action: Mouse moved to (847, 287)
Screenshot: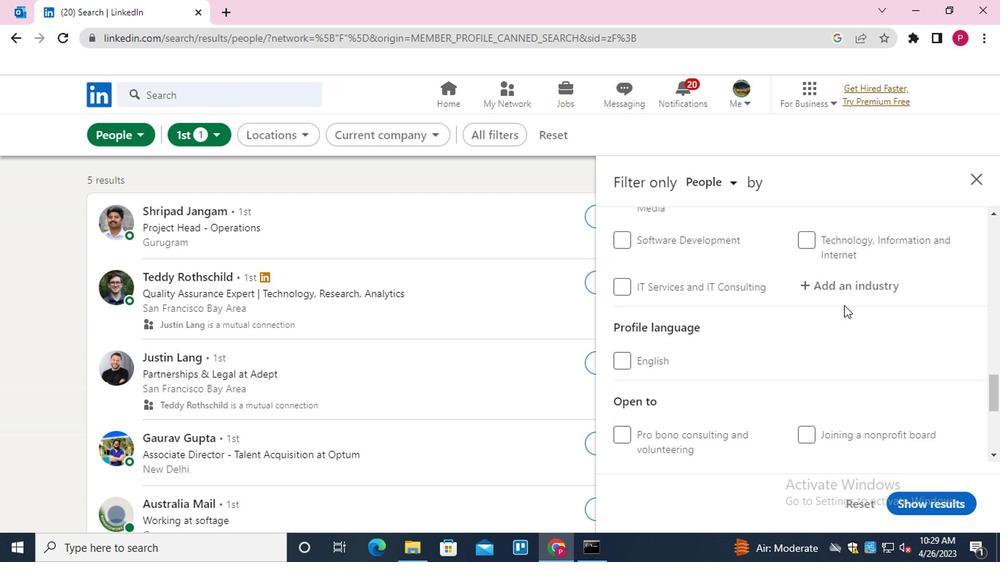
Action: Mouse pressed left at (847, 287)
Screenshot: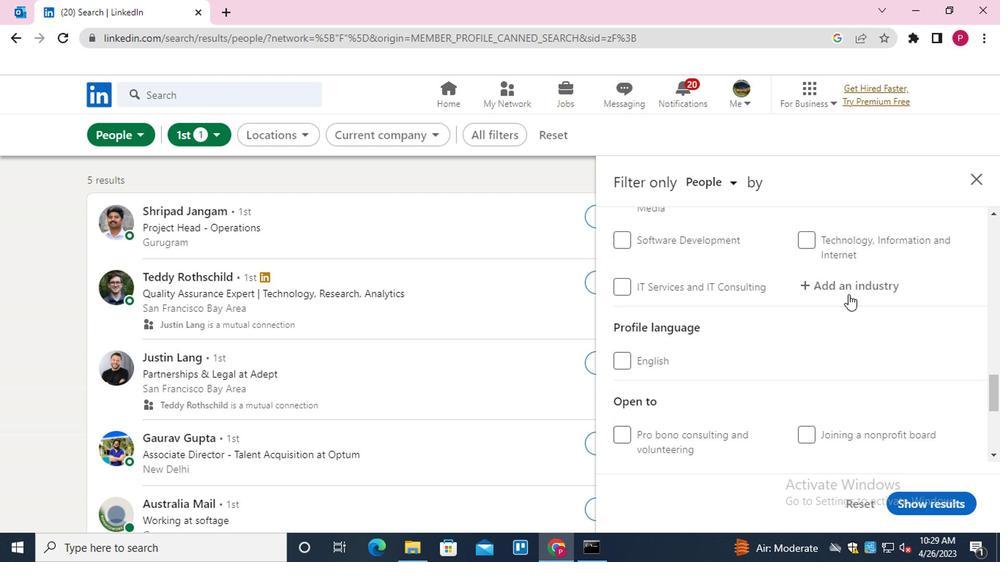 
Action: Key pressed <Key.shift>OIL<Key.space><Key.shift>AND<Key.space><Key.down><Key.down><Key.enter>
Screenshot: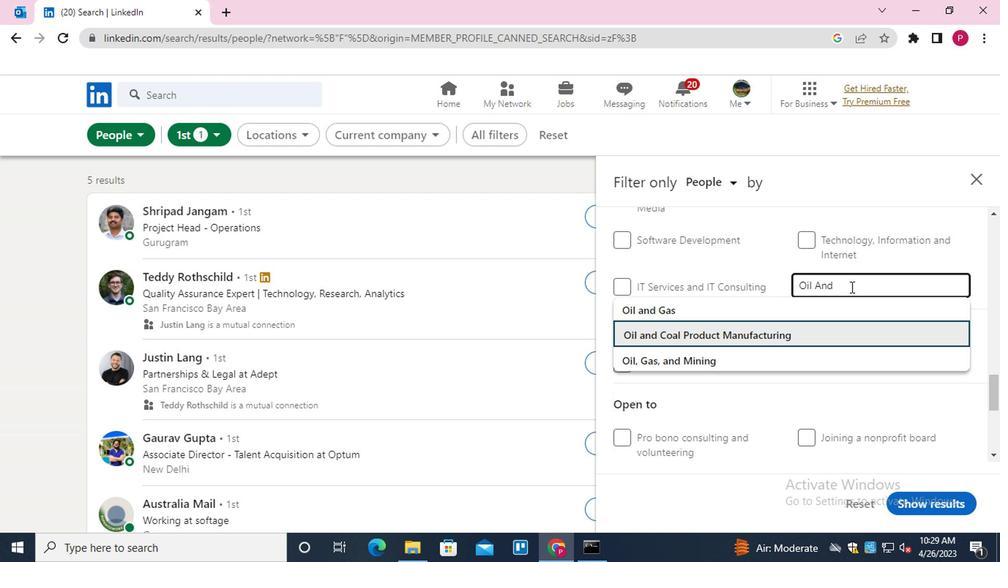 
Action: Mouse moved to (788, 329)
Screenshot: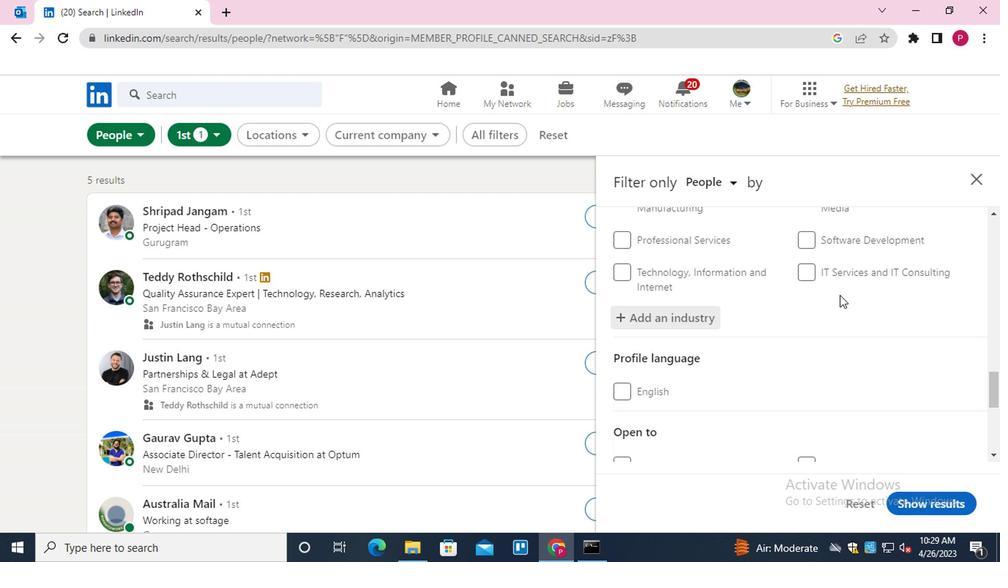 
Action: Mouse scrolled (788, 329) with delta (0, 0)
Screenshot: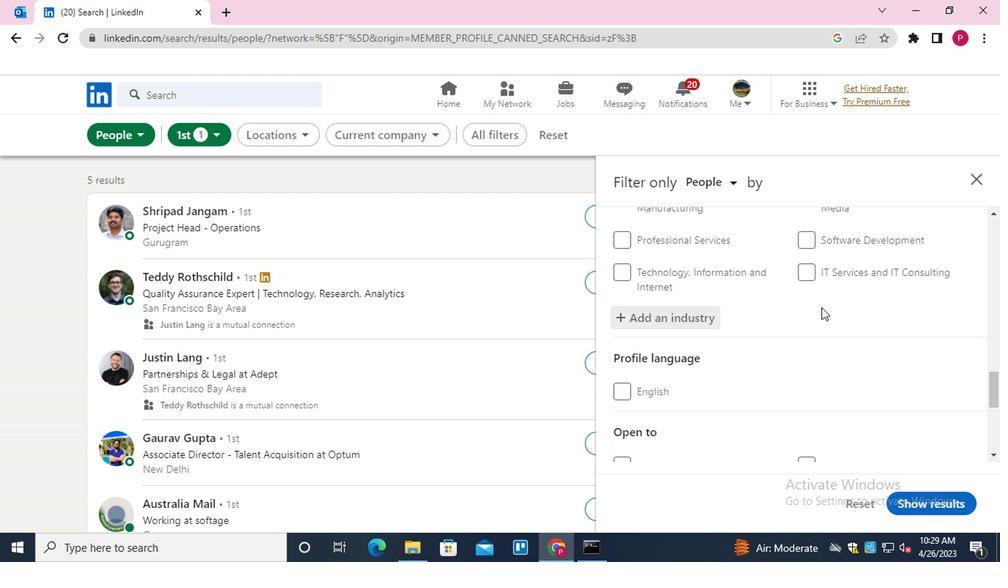 
Action: Mouse scrolled (788, 329) with delta (0, 0)
Screenshot: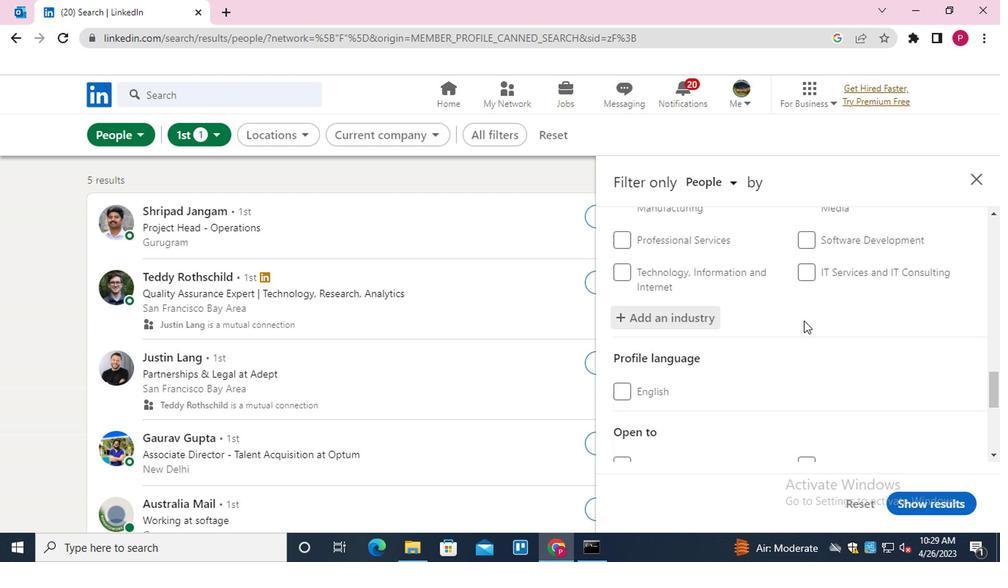 
Action: Mouse moved to (690, 354)
Screenshot: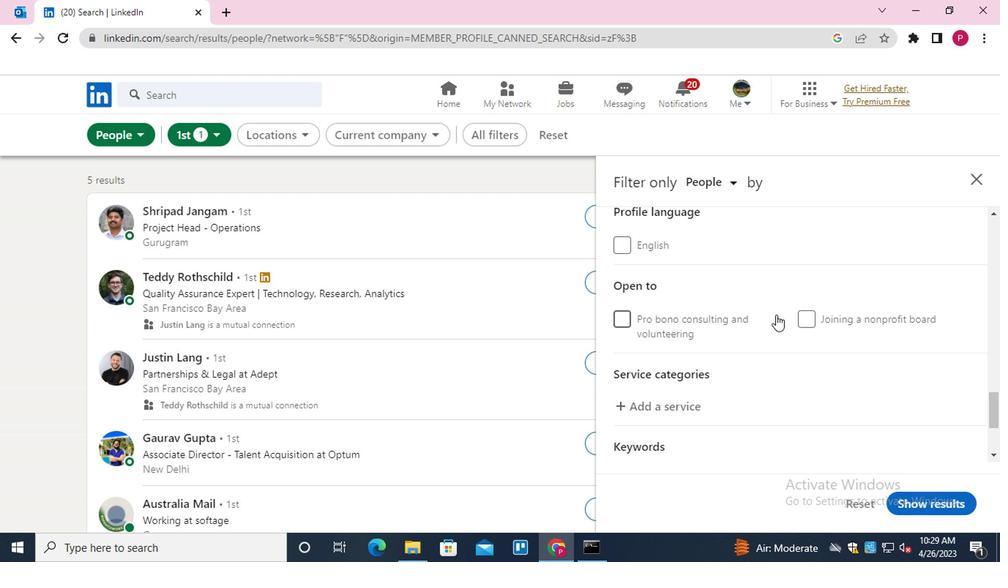 
Action: Mouse scrolled (690, 354) with delta (0, 0)
Screenshot: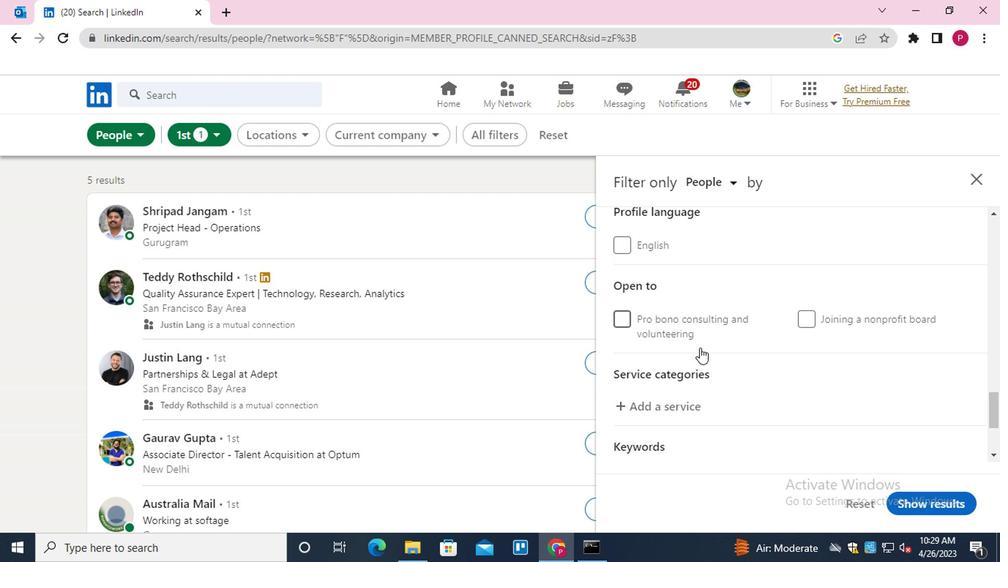 
Action: Mouse moved to (686, 336)
Screenshot: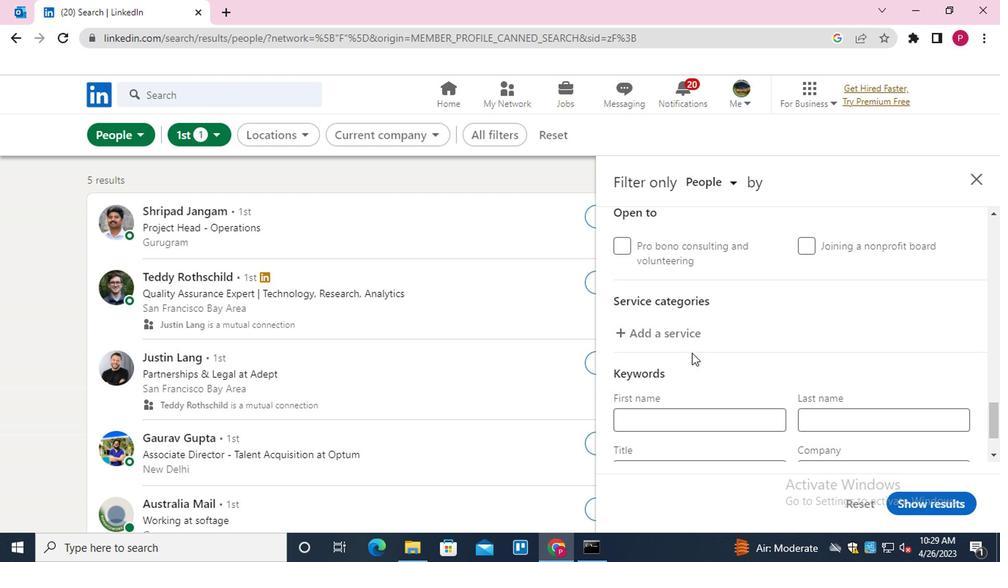 
Action: Mouse pressed left at (686, 336)
Screenshot: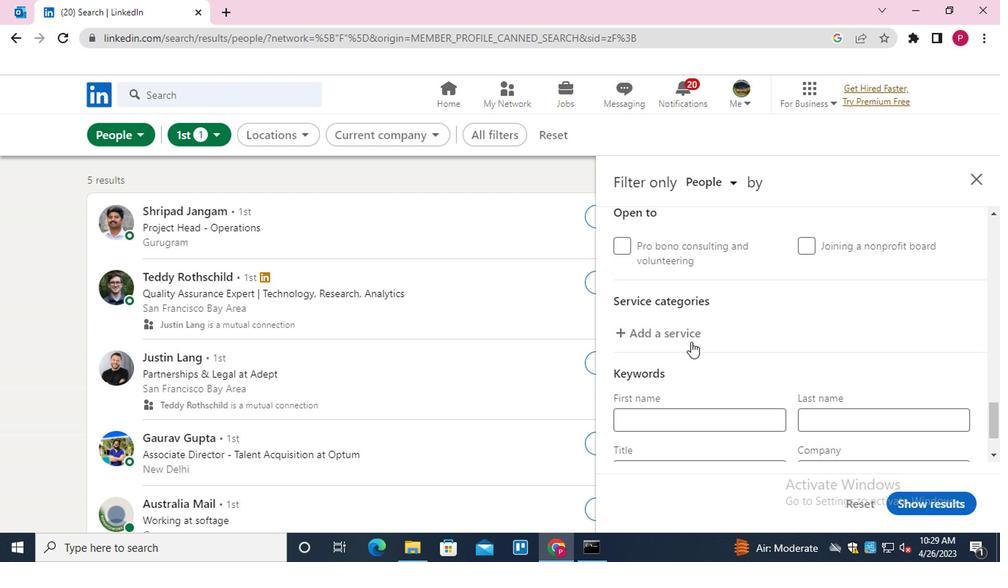 
Action: Key pressed <Key.shift><Key.shift><Key.shift><Key.shift><Key.shift><Key.shift><Key.shift><Key.shift><Key.shift><Key.shift><Key.shift><Key.shift><Key.shift><Key.shift><Key.shift>ADVER<Key.backspace>RTISING<Key.space><Key.shift>A<Key.shift>SSISTANCE<Key.enter>
Screenshot: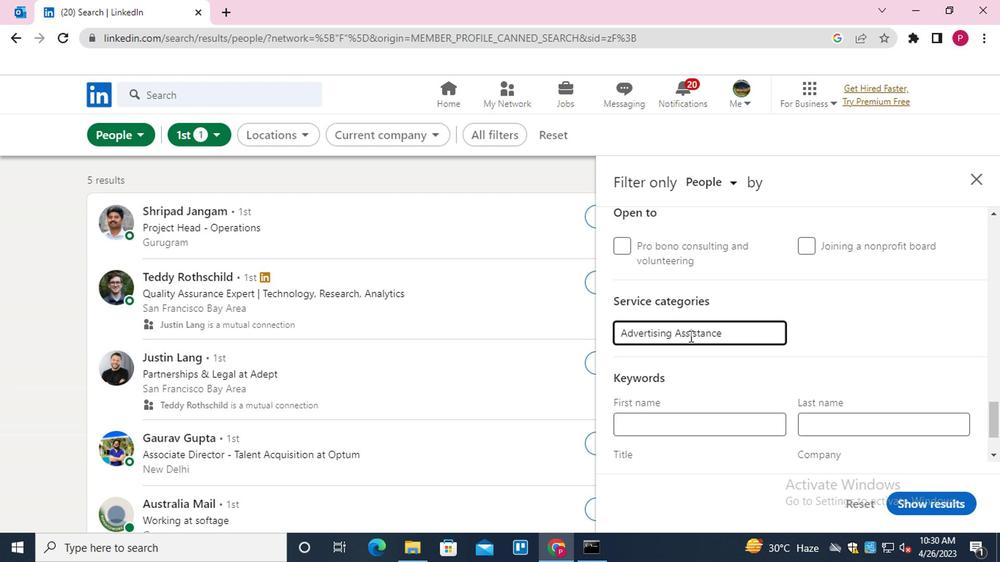 
Action: Mouse moved to (685, 423)
Screenshot: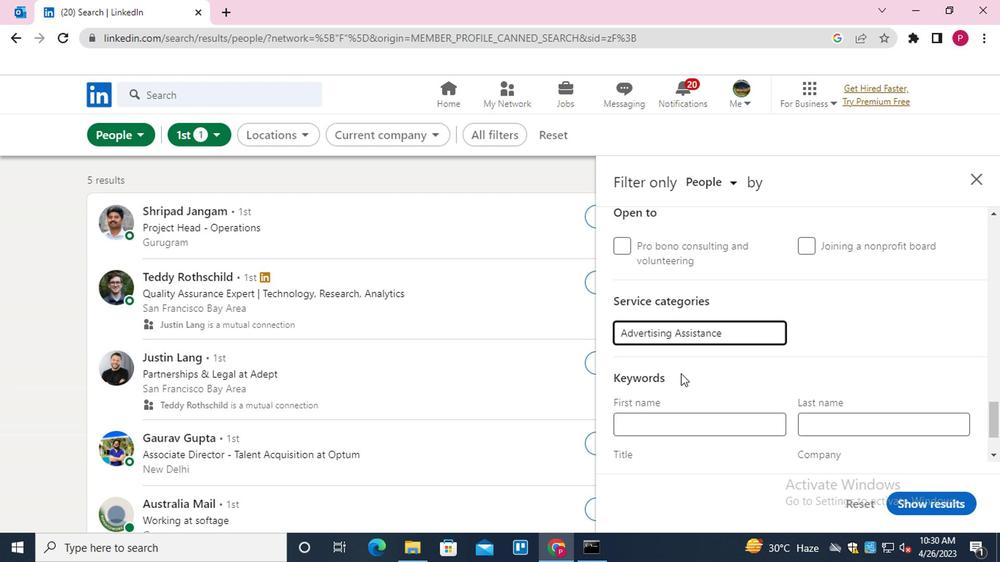 
Action: Mouse pressed left at (685, 423)
Screenshot: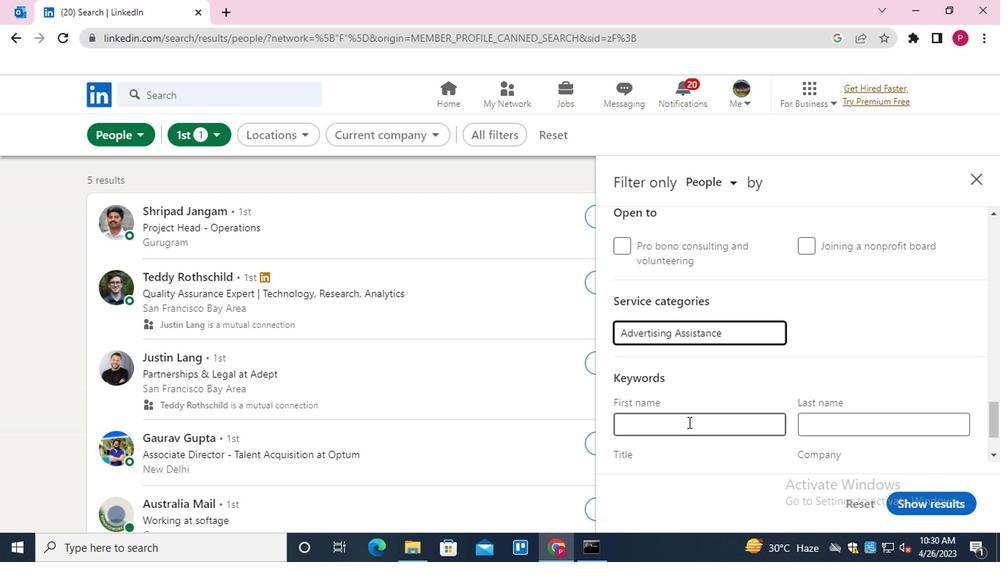 
Action: Mouse scrolled (685, 422) with delta (0, 0)
Screenshot: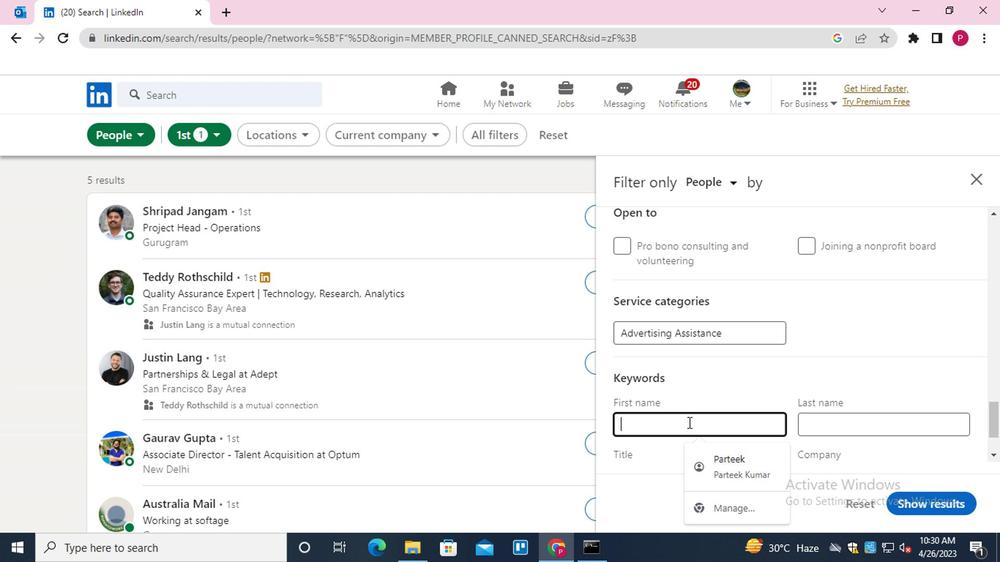 
Action: Mouse scrolled (685, 422) with delta (0, 0)
Screenshot: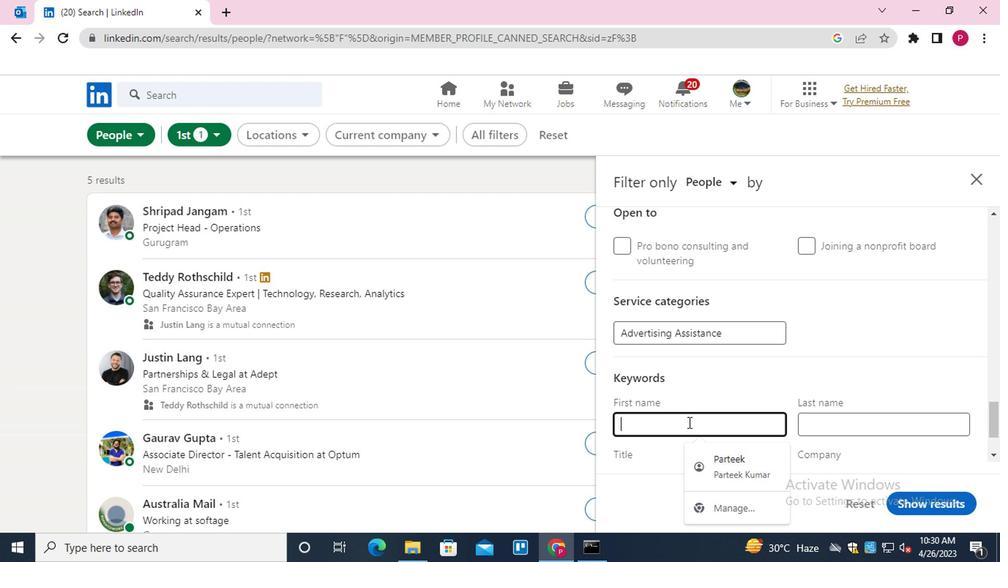 
Action: Mouse moved to (685, 401)
Screenshot: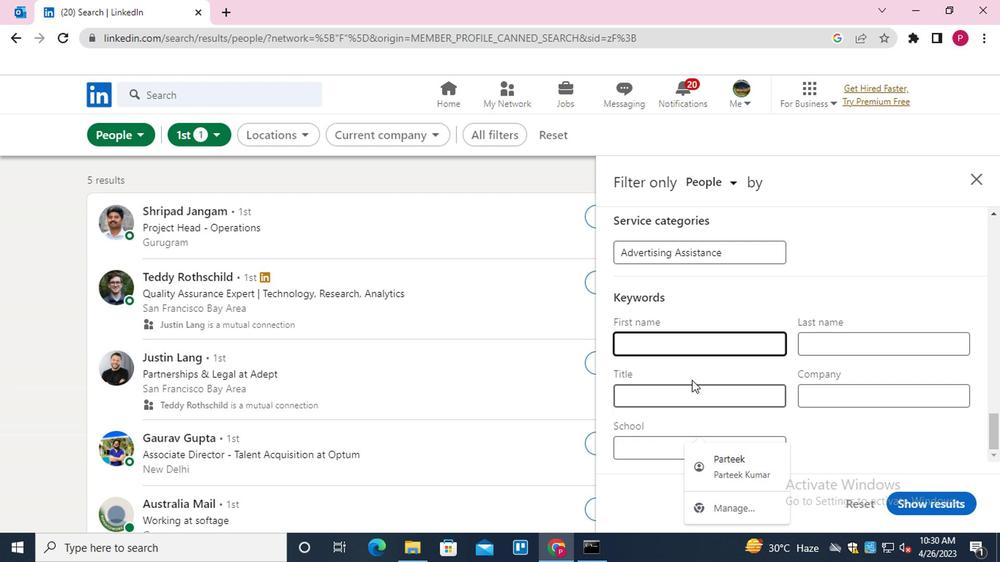 
Action: Mouse pressed left at (685, 401)
Screenshot: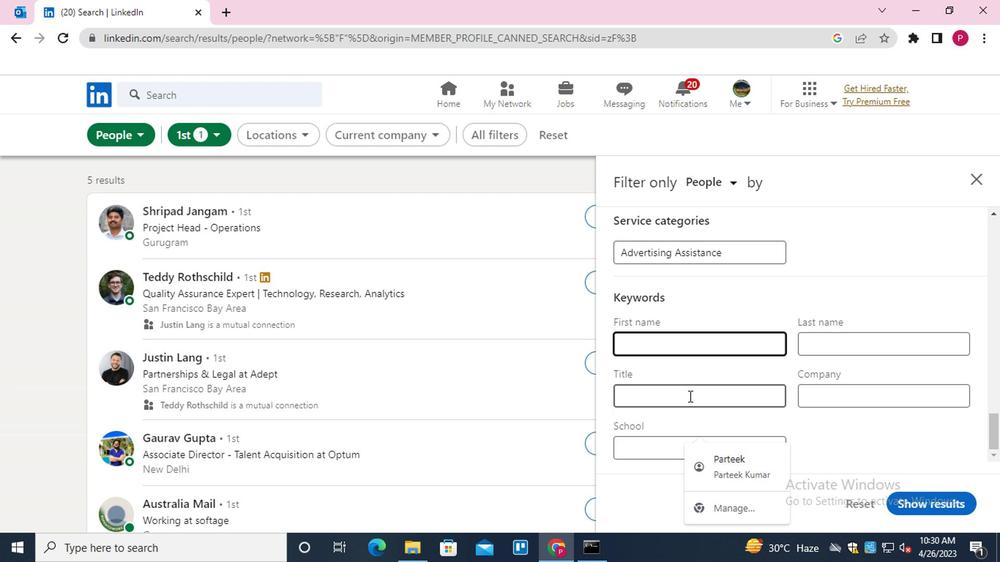 
Action: Mouse moved to (686, 401)
Screenshot: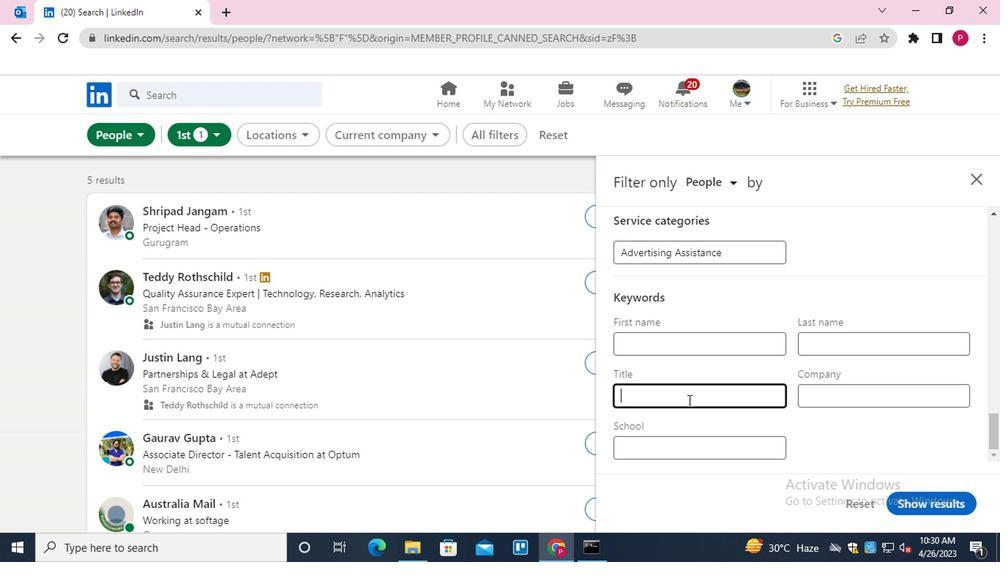 
Action: Key pressed <Key.shift>DIRECTOR<Key.space><Key.shift>OF<Key.space><Key.backspace><Key.backspace><Key.backspace>OF<Key.space><Key.shift>ETHICAL<Key.space><Key.shift>HACKING<Key.space>
Screenshot: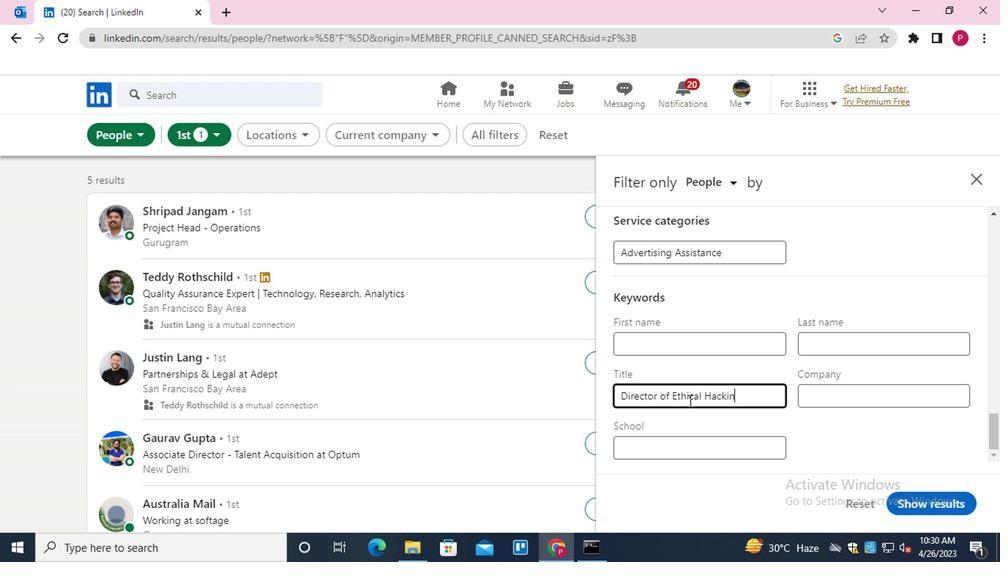 
Action: Mouse moved to (917, 500)
Screenshot: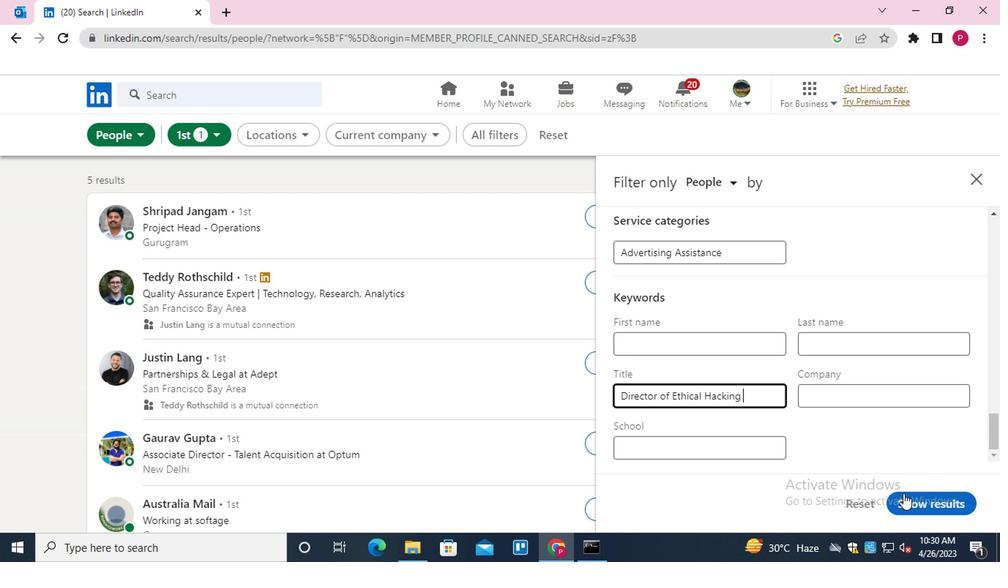 
Action: Mouse pressed left at (917, 500)
Screenshot: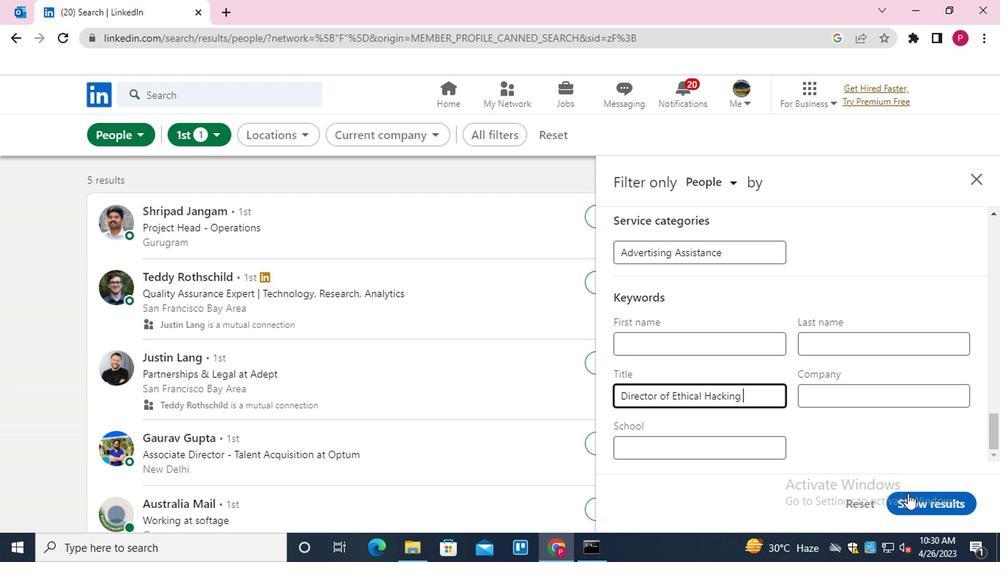 
Action: Mouse moved to (487, 257)
Screenshot: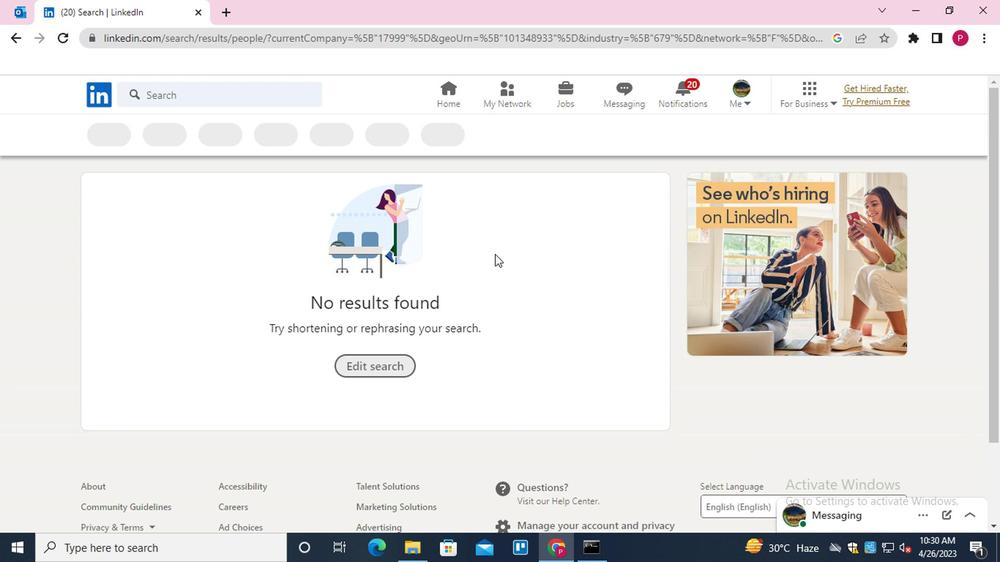 
